Task: Create ChildIssue0000000430 as Child Issue of Issue Issue0000000215 in Backlog  in Scrum Project Project0000000043 in Jira. Create ChildIssue0000000431 as Child Issue of Issue Issue0000000216 in Backlog  in Scrum Project Project0000000044 in Jira. Create ChildIssue0000000432 as Child Issue of Issue Issue0000000216 in Backlog  in Scrum Project Project0000000044 in Jira. Create ChildIssue0000000433 as Child Issue of Issue Issue0000000217 in Backlog  in Scrum Project Project0000000044 in Jira. Create ChildIssue0000000434 as Child Issue of Issue Issue0000000217 in Backlog  in Scrum Project Project0000000044 in Jira
Action: Mouse moved to (453, 654)
Screenshot: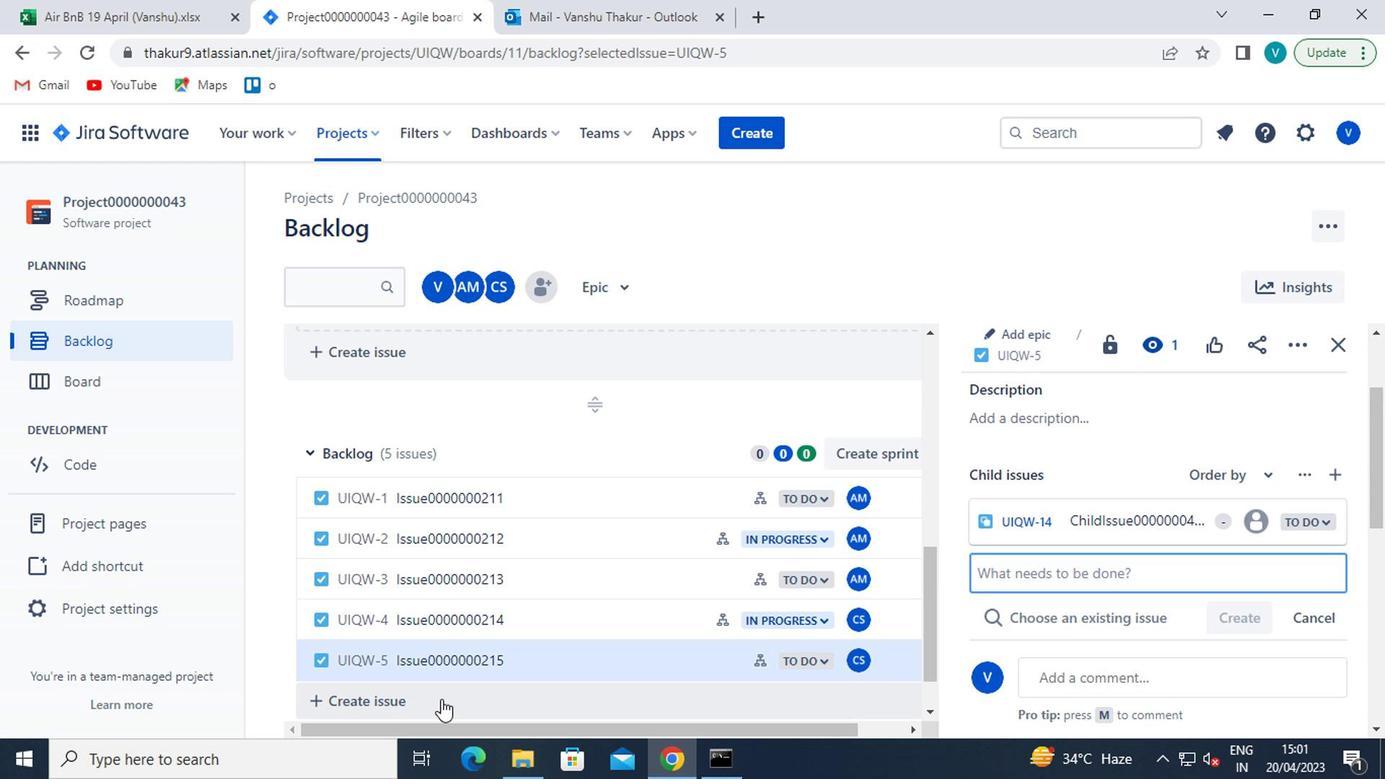 
Action: Mouse pressed left at (453, 654)
Screenshot: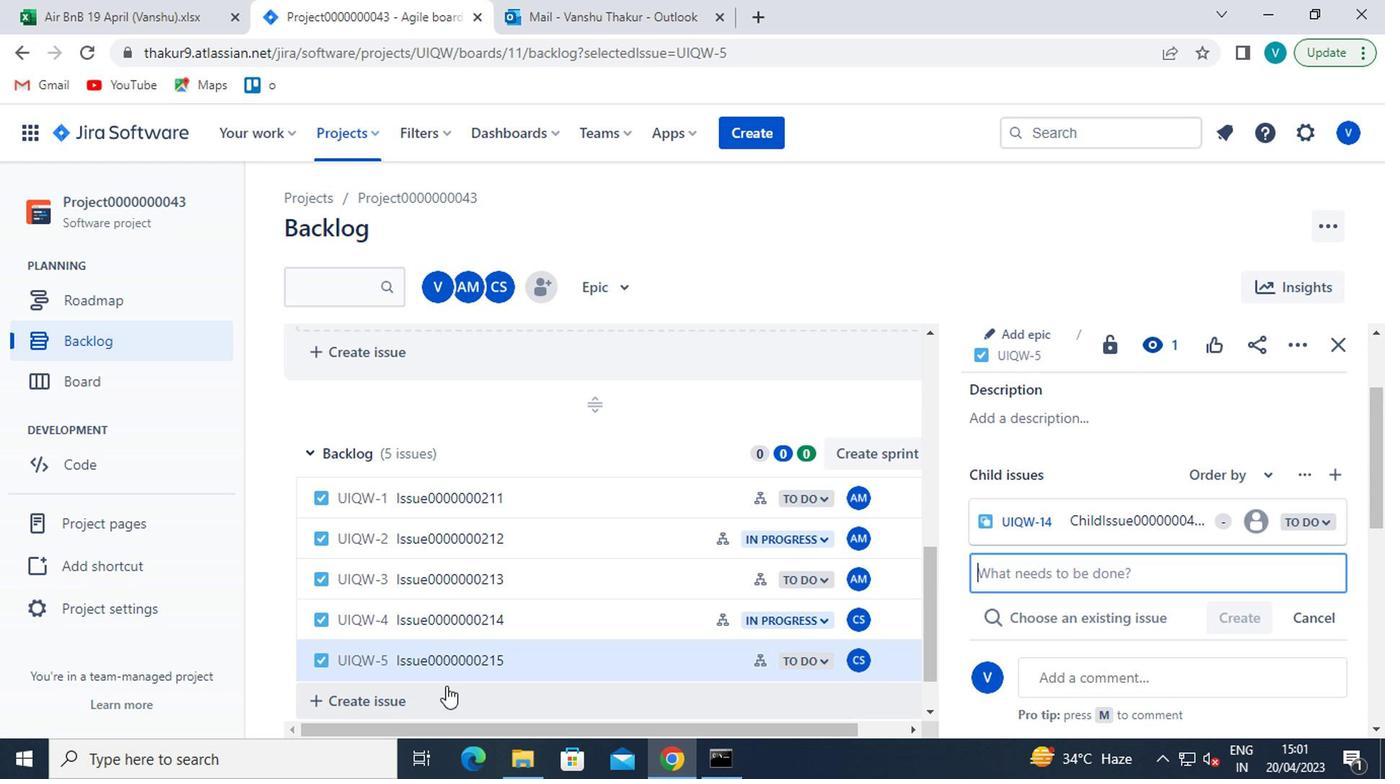 
Action: Mouse moved to (1110, 561)
Screenshot: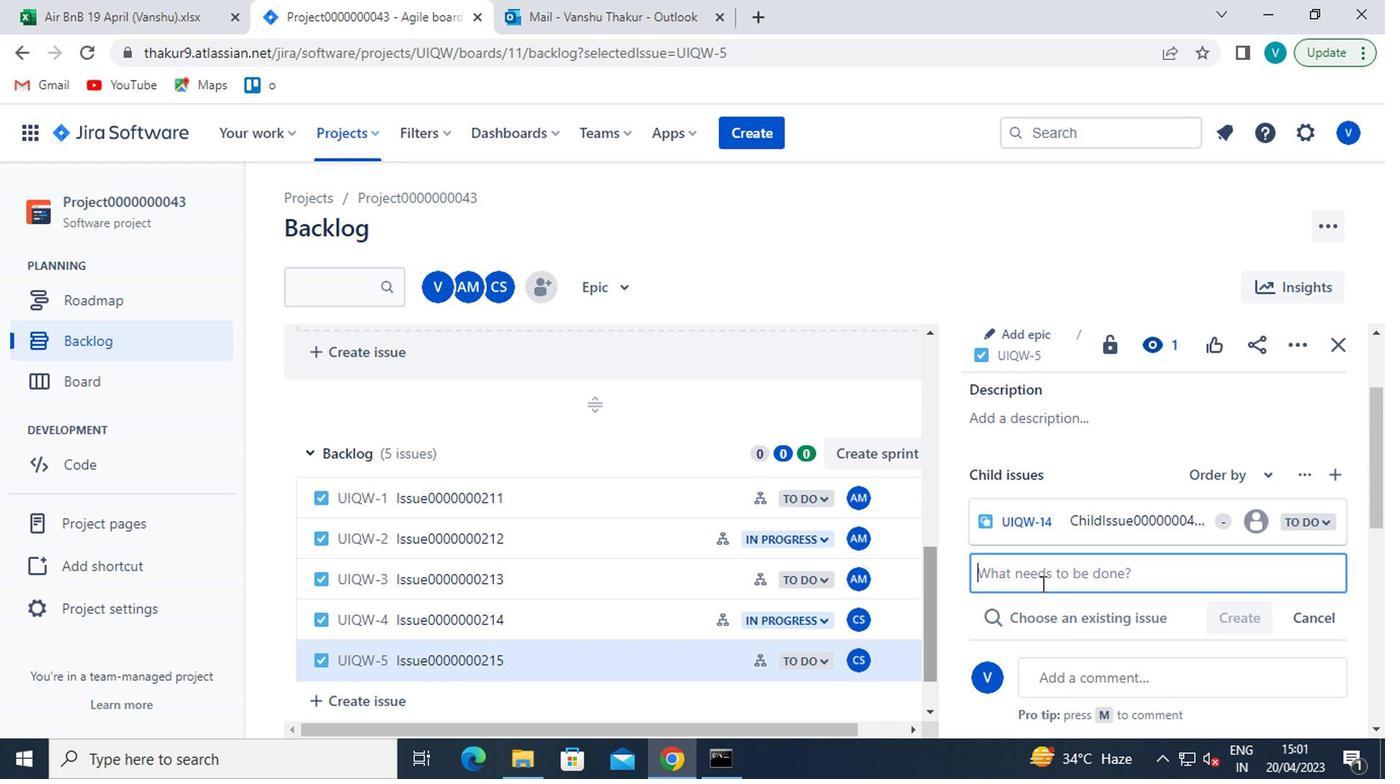 
Action: Mouse pressed left at (1110, 561)
Screenshot: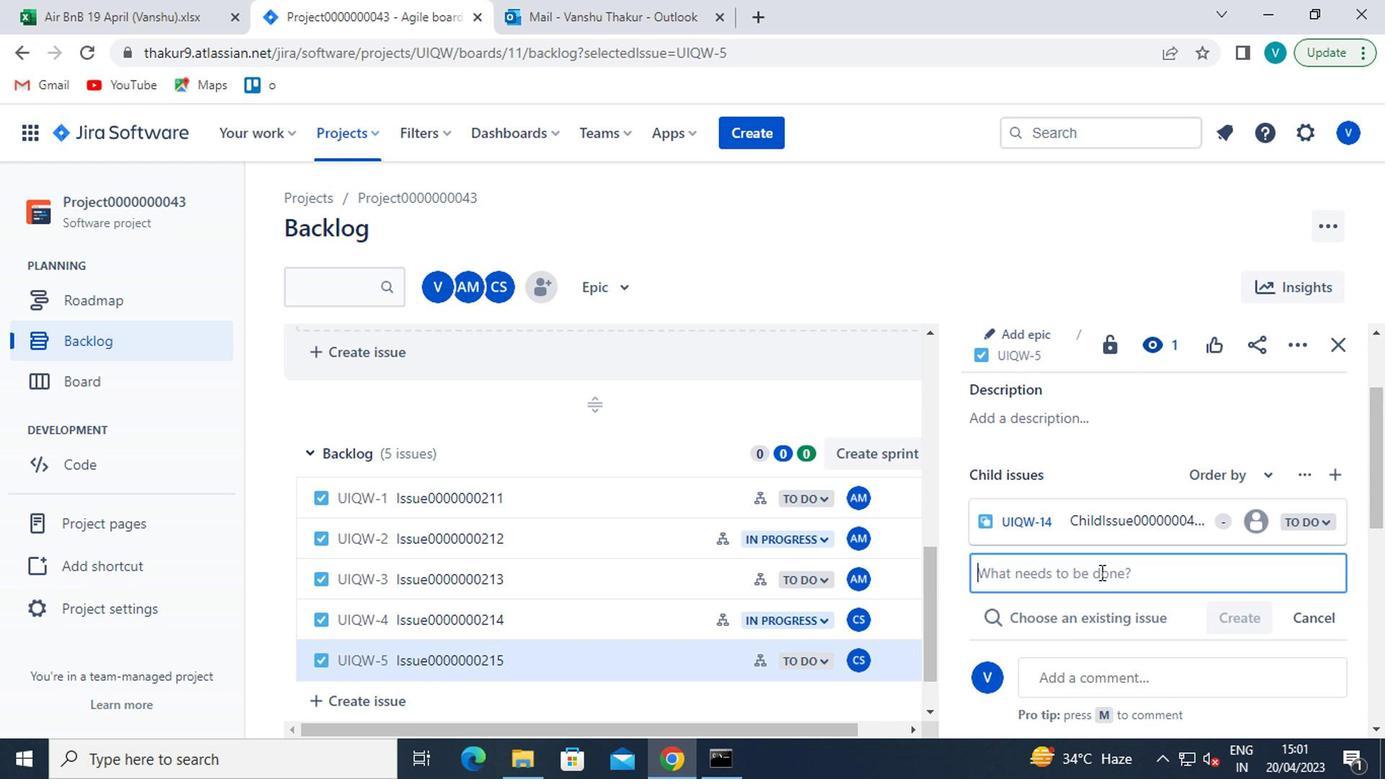 
Action: Mouse moved to (1087, 543)
Screenshot: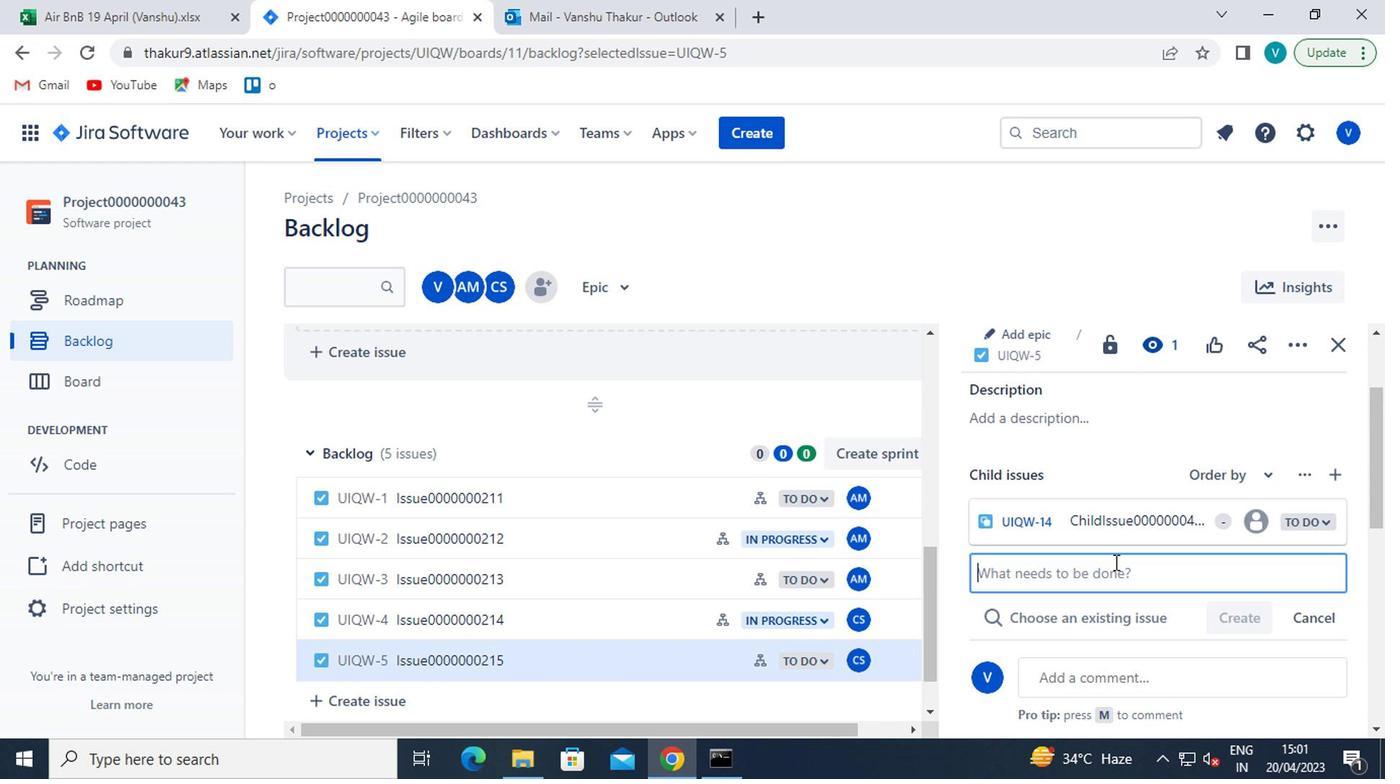 
Action: Key pressed <Key.shift>CHILD<Key.shift>ISSUE0000000430
Screenshot: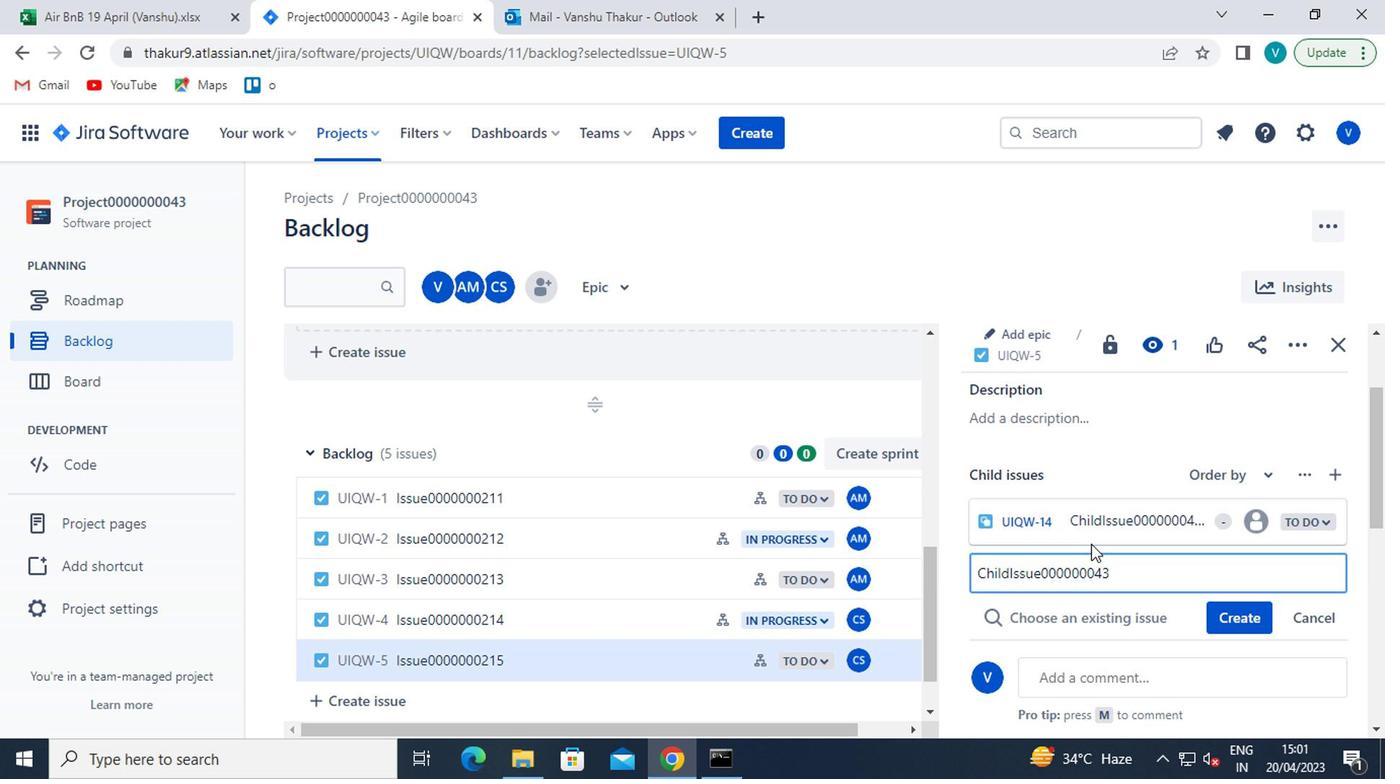 
Action: Mouse moved to (1224, 615)
Screenshot: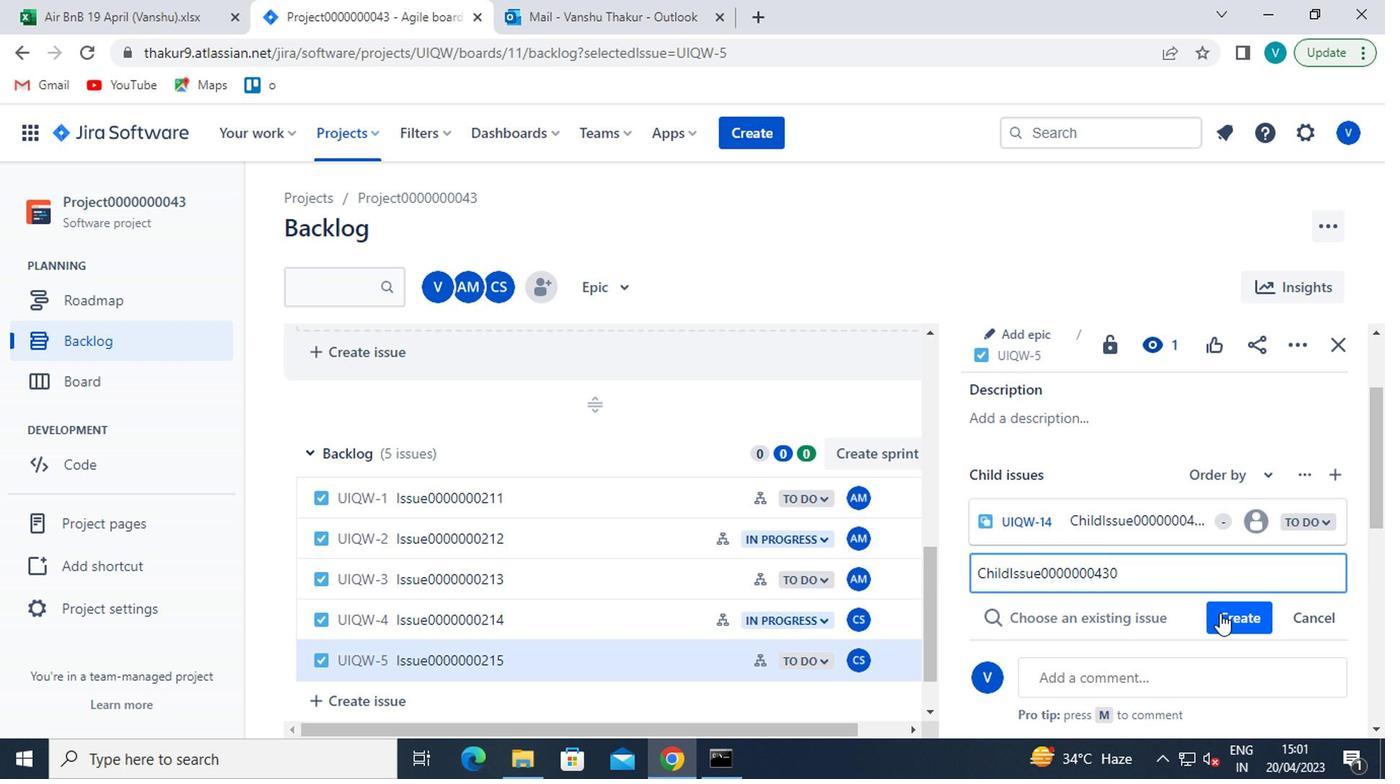 
Action: Mouse pressed left at (1224, 615)
Screenshot: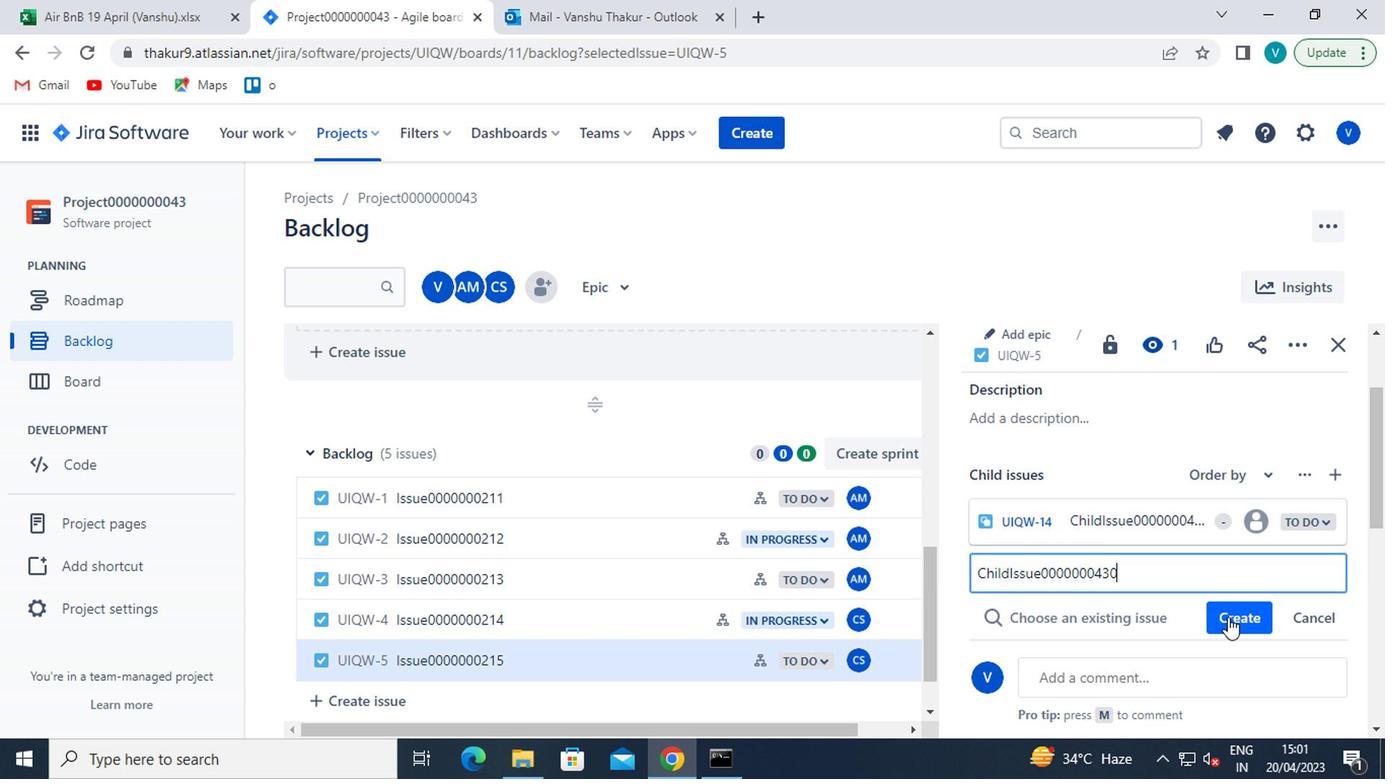 
Action: Mouse moved to (519, 611)
Screenshot: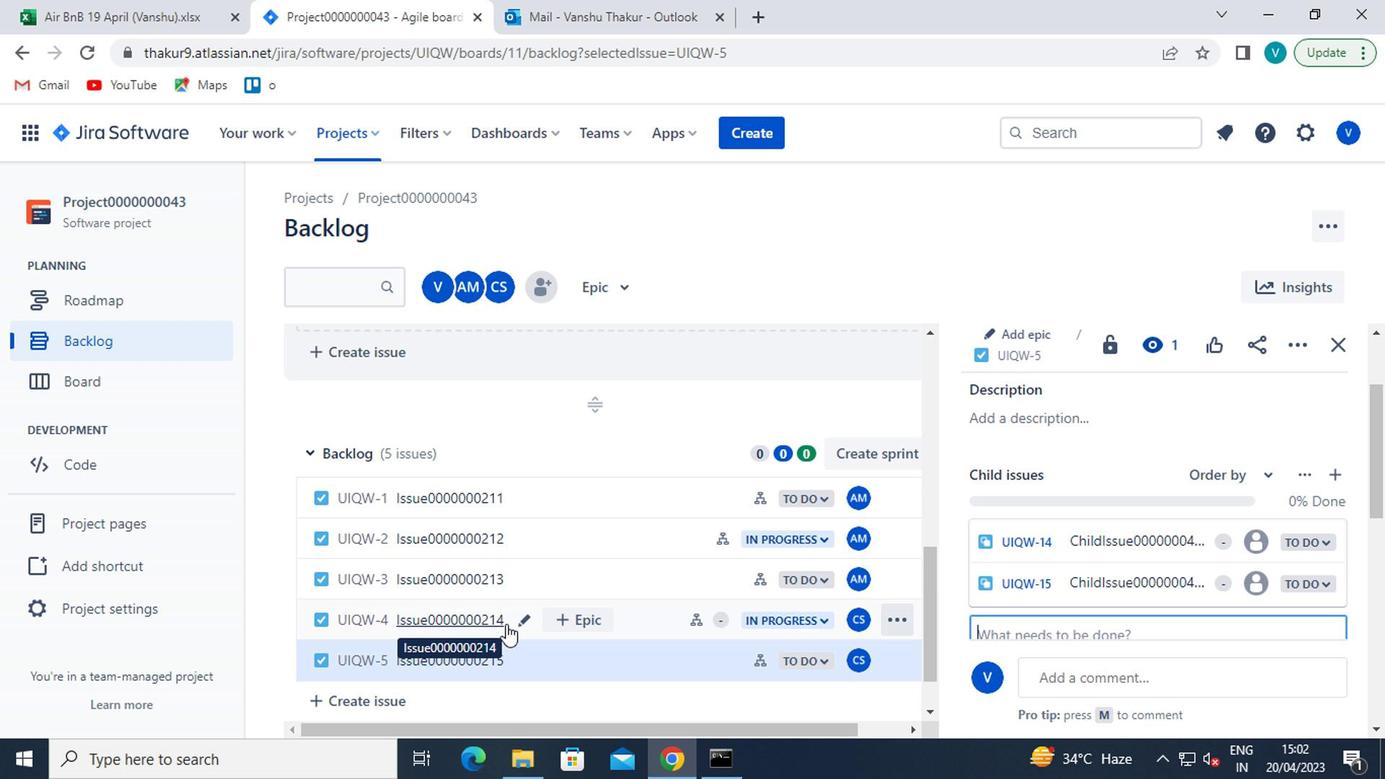 
Action: Mouse scrolled (519, 610) with delta (0, 0)
Screenshot: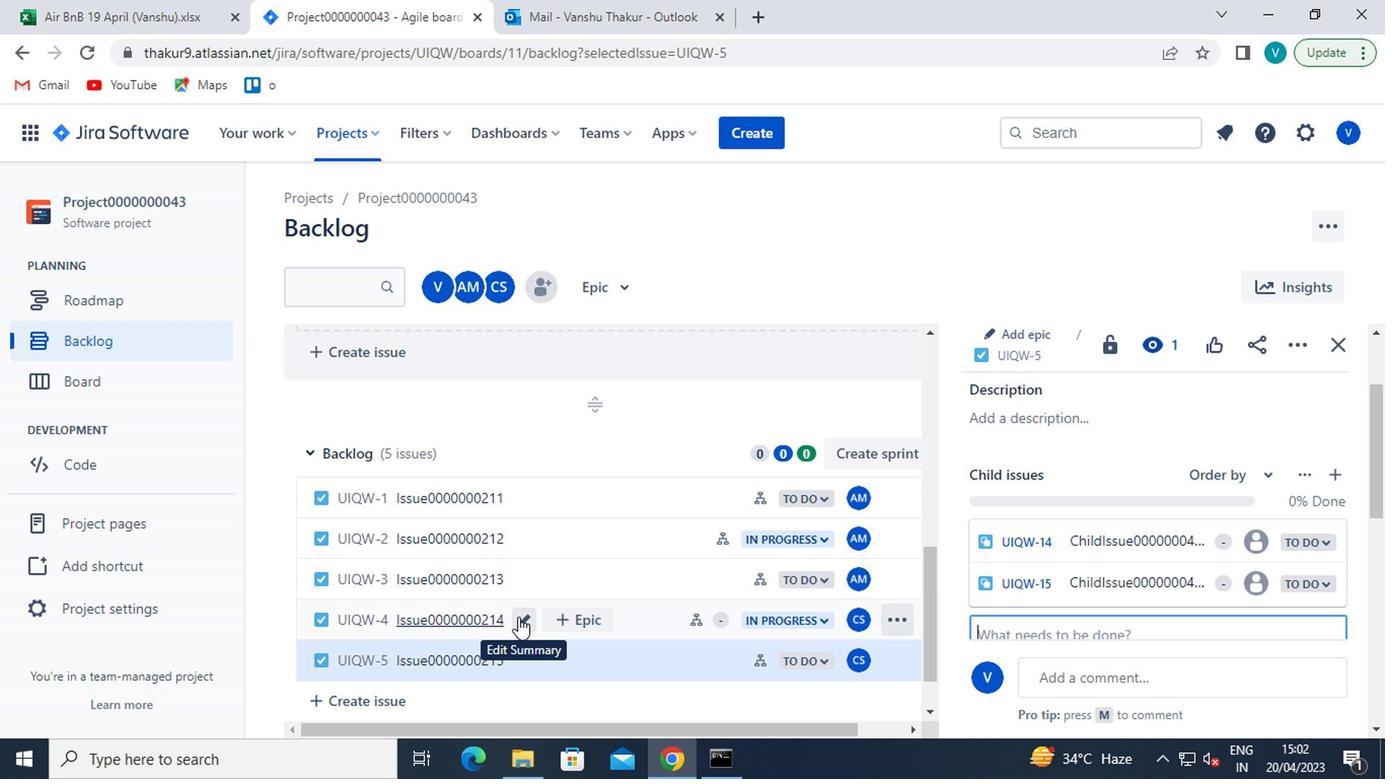 
Action: Mouse moved to (361, 131)
Screenshot: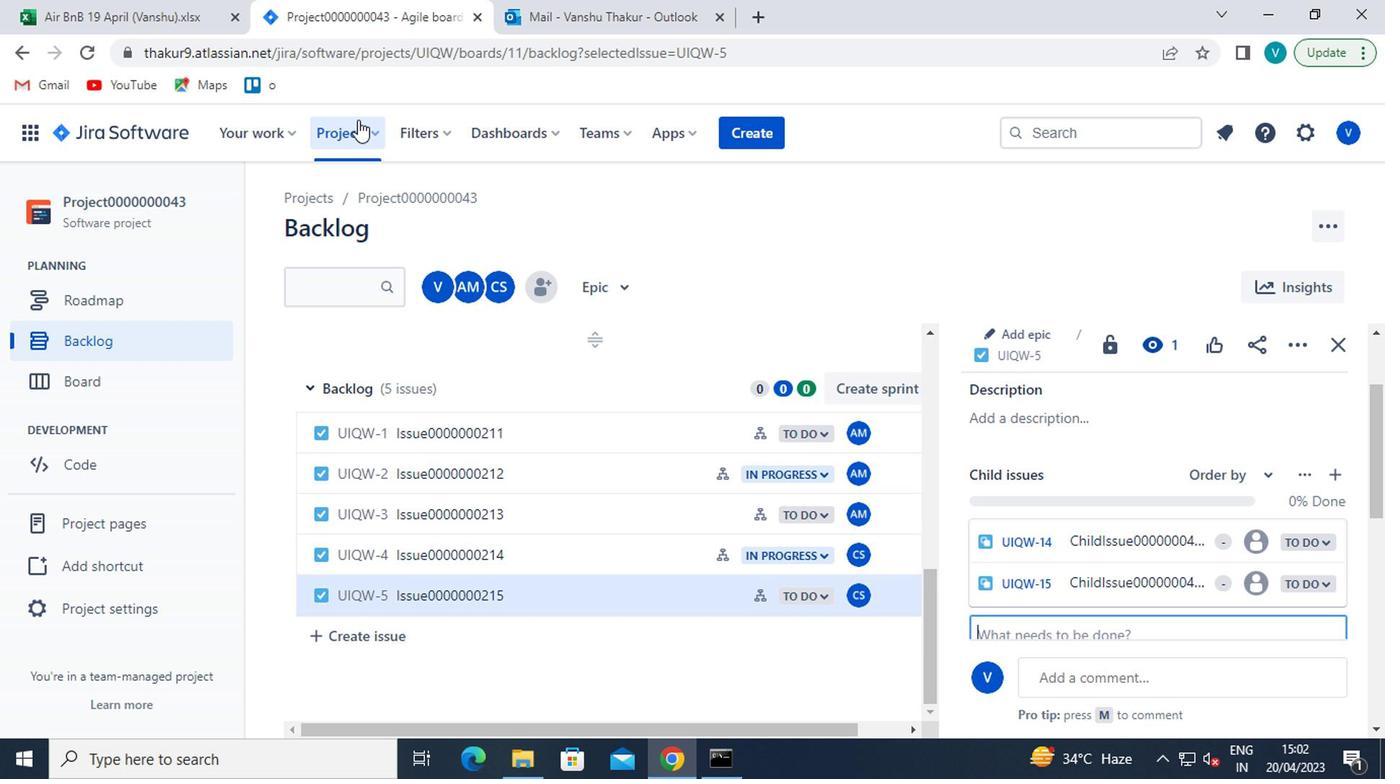 
Action: Mouse pressed left at (361, 131)
Screenshot: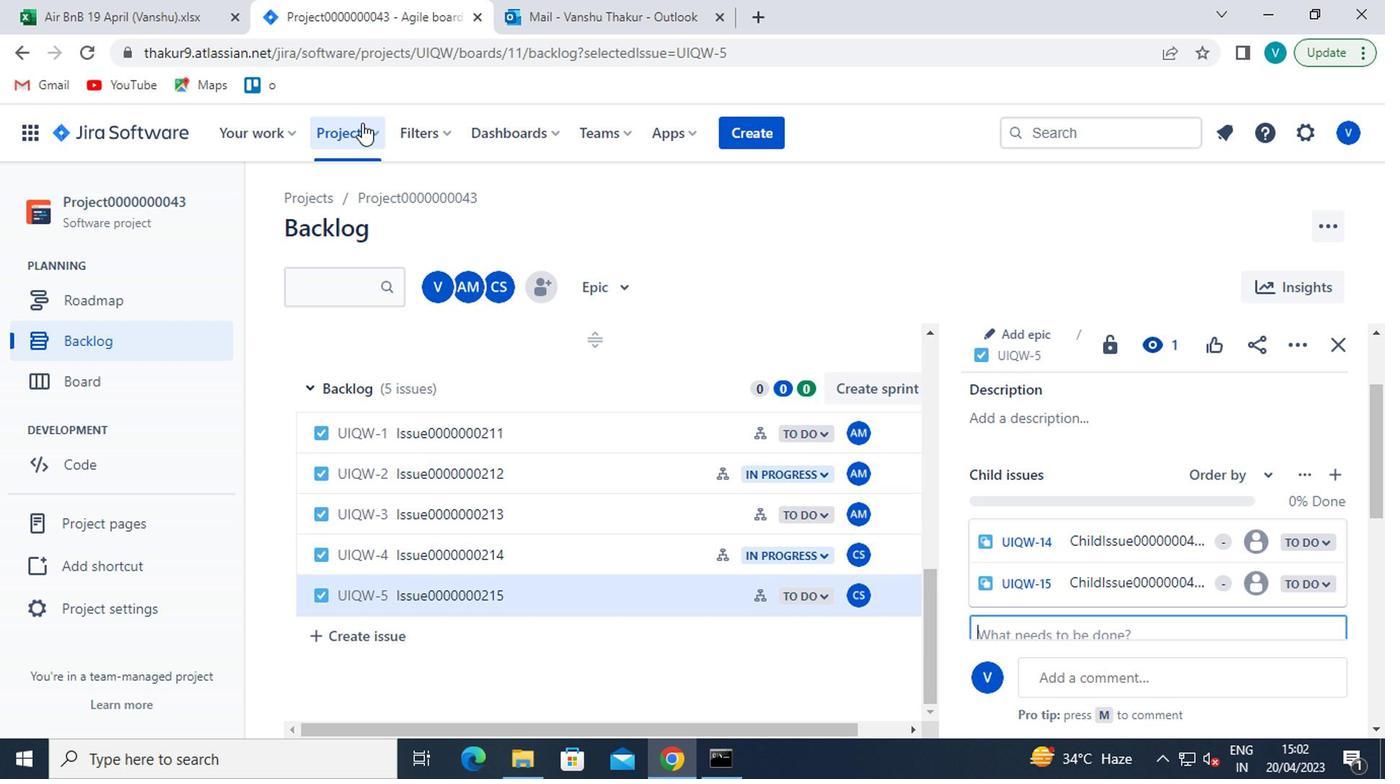 
Action: Mouse moved to (417, 270)
Screenshot: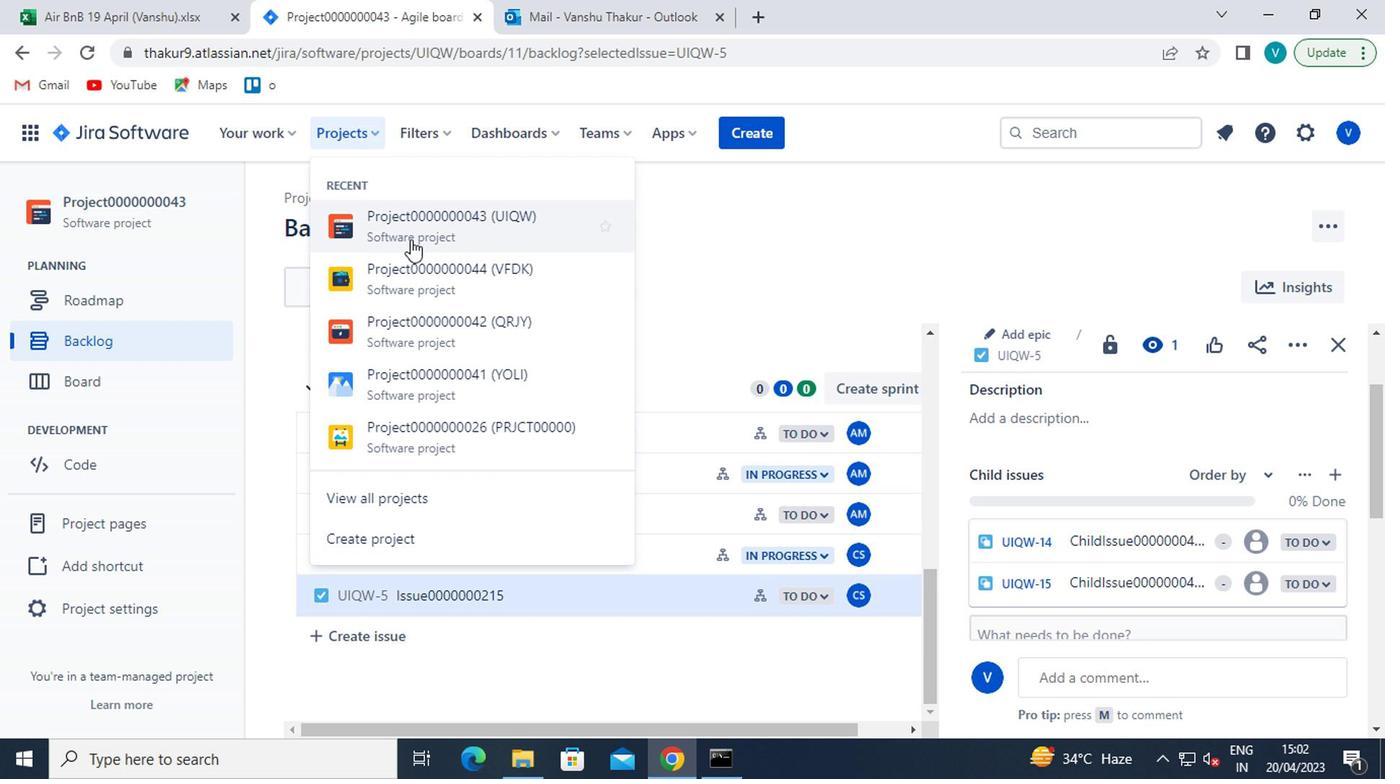 
Action: Mouse pressed left at (417, 270)
Screenshot: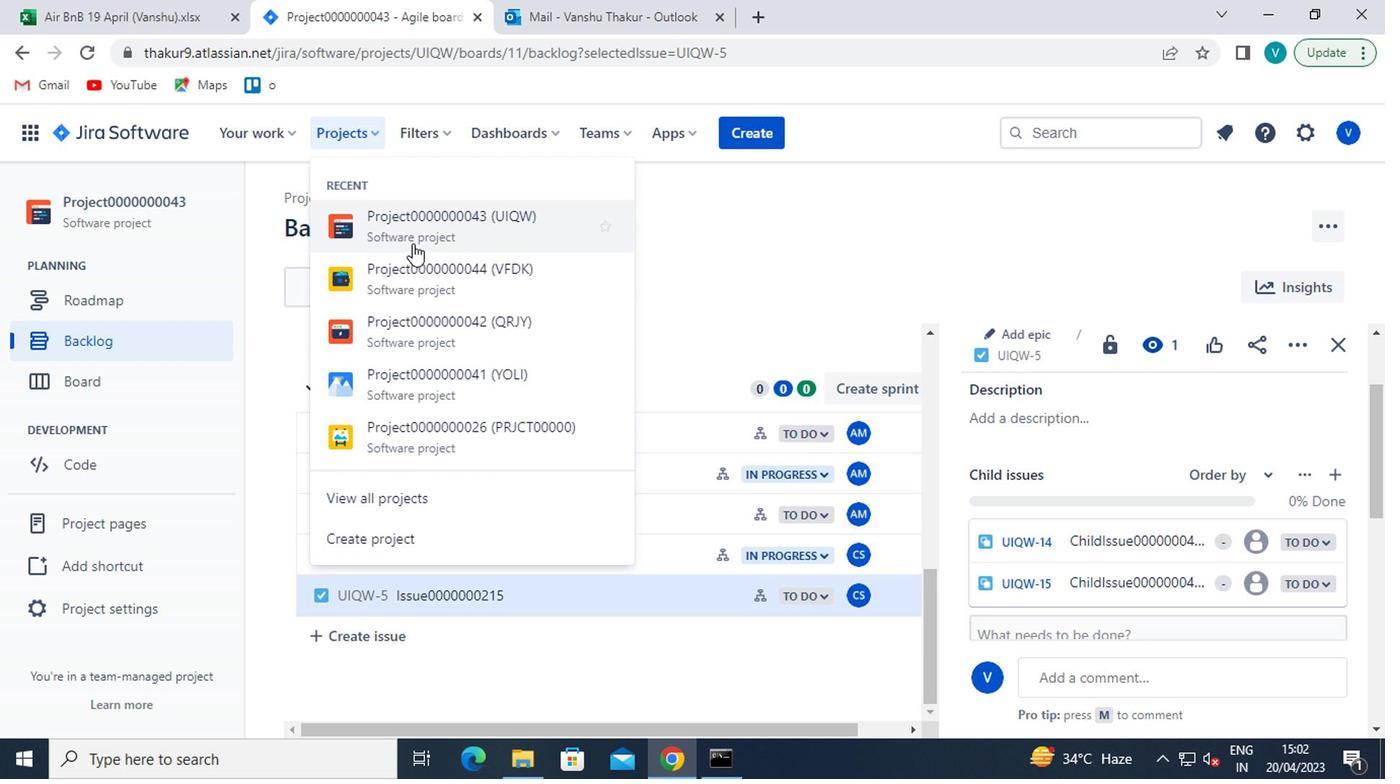 
Action: Mouse moved to (113, 354)
Screenshot: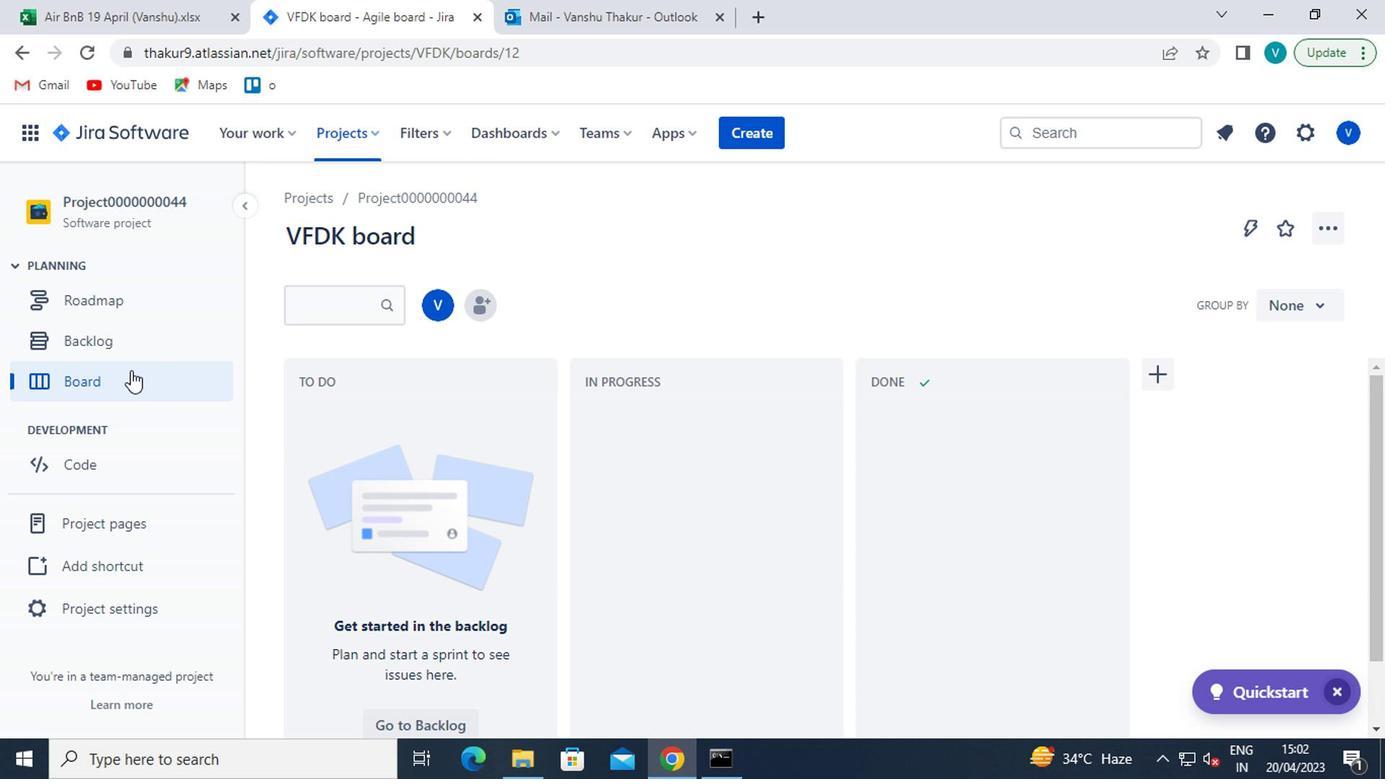 
Action: Mouse pressed left at (113, 354)
Screenshot: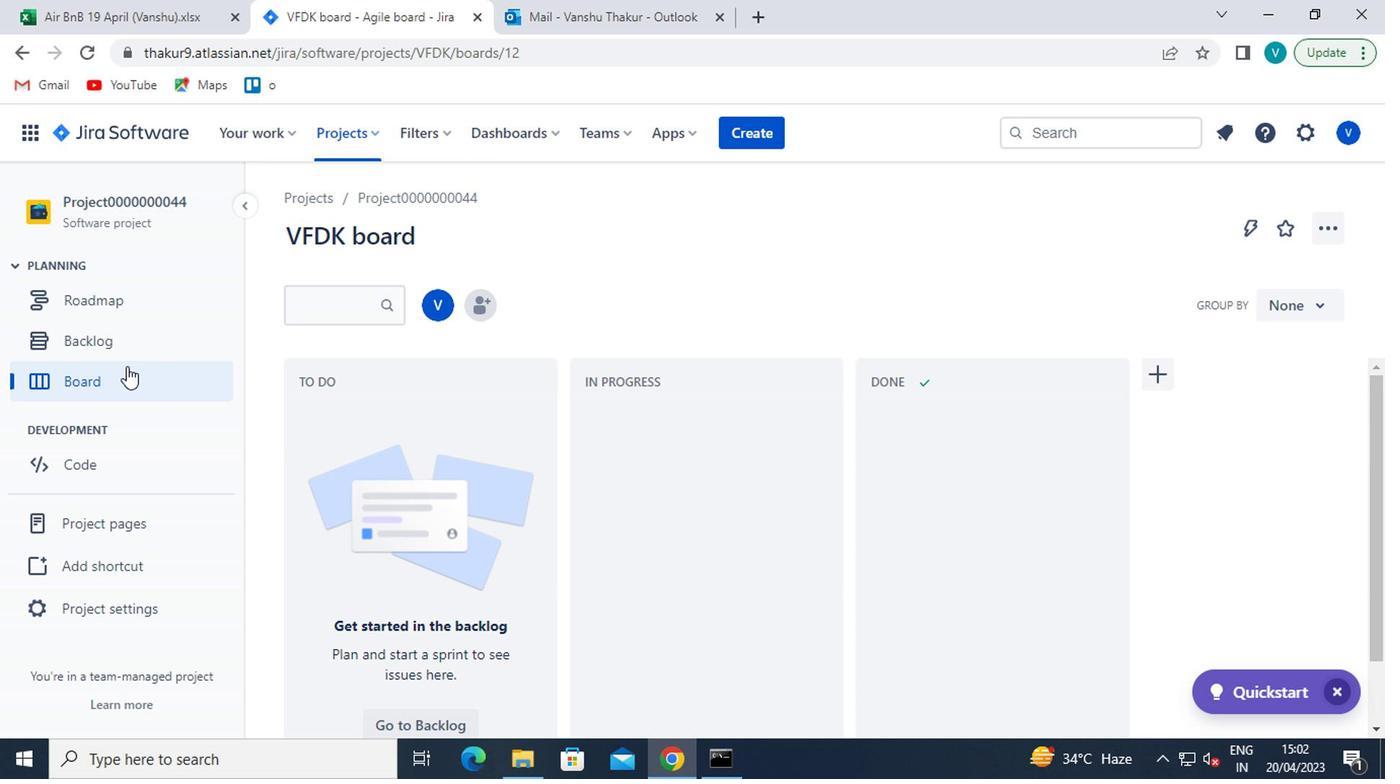 
Action: Mouse moved to (700, 519)
Screenshot: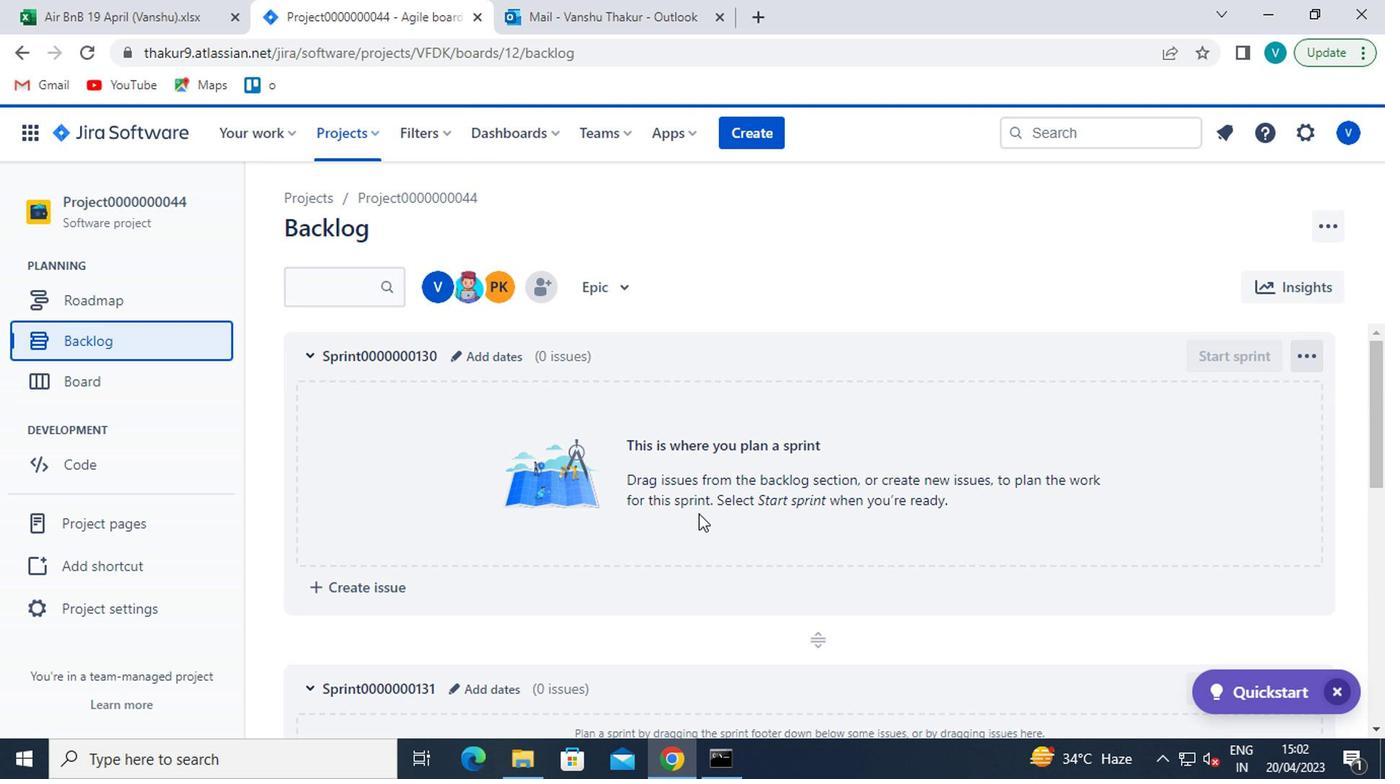 
Action: Mouse scrolled (700, 518) with delta (0, -1)
Screenshot: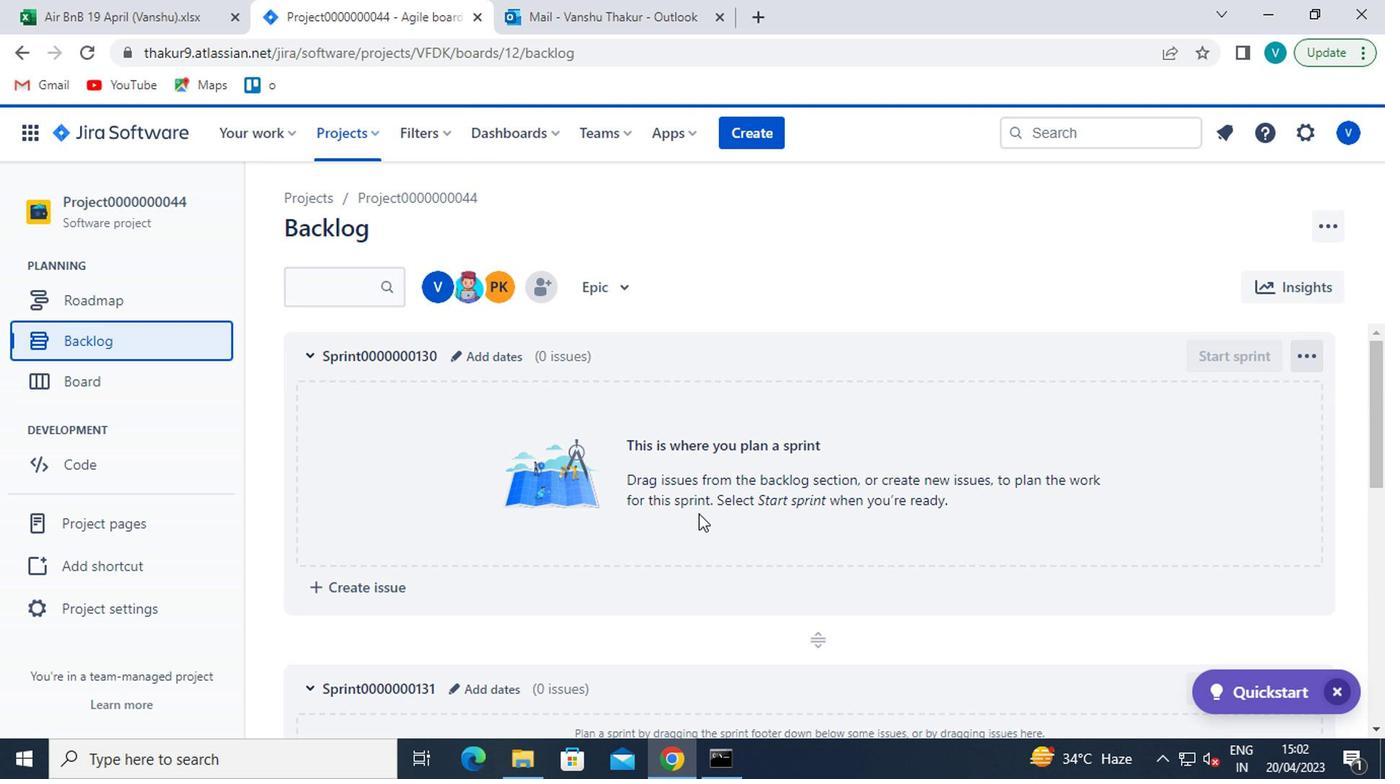 
Action: Mouse moved to (703, 522)
Screenshot: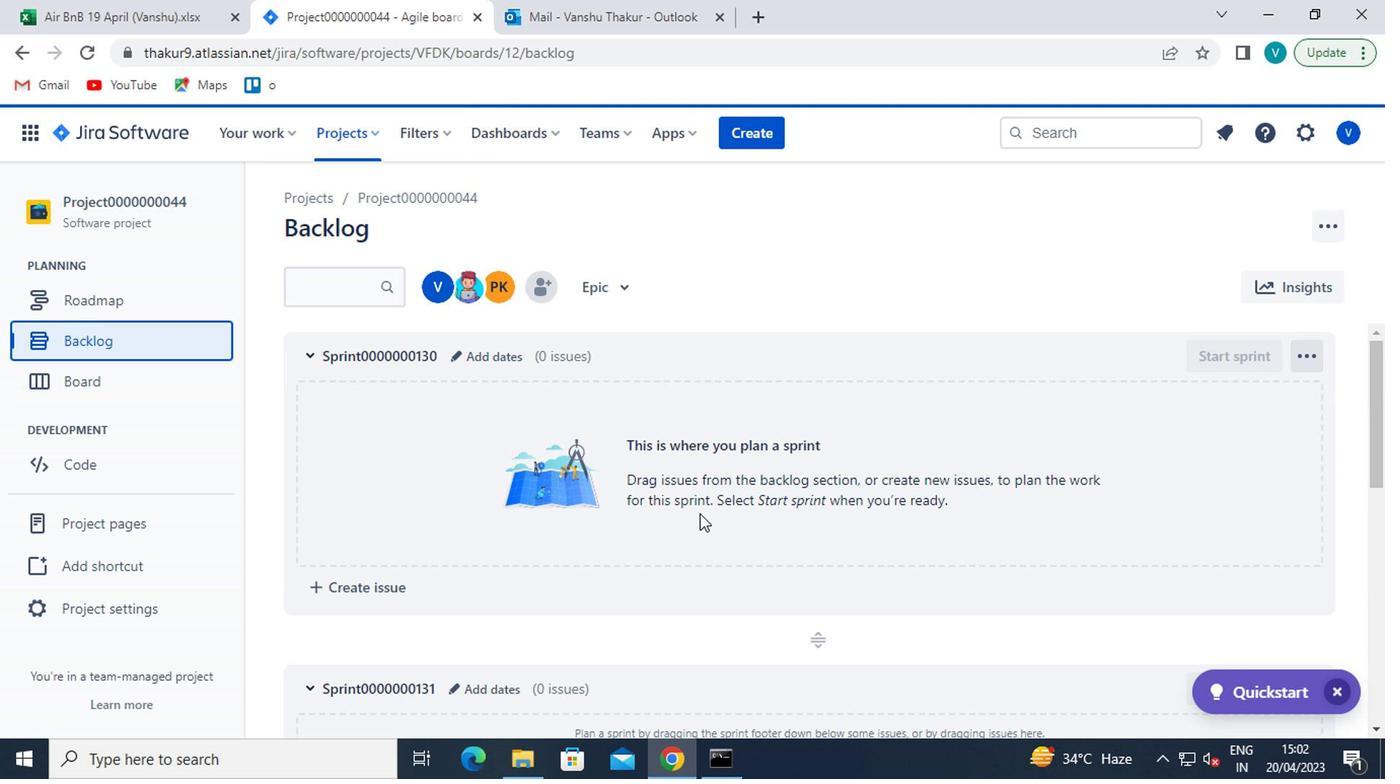 
Action: Mouse scrolled (703, 521) with delta (0, -1)
Screenshot: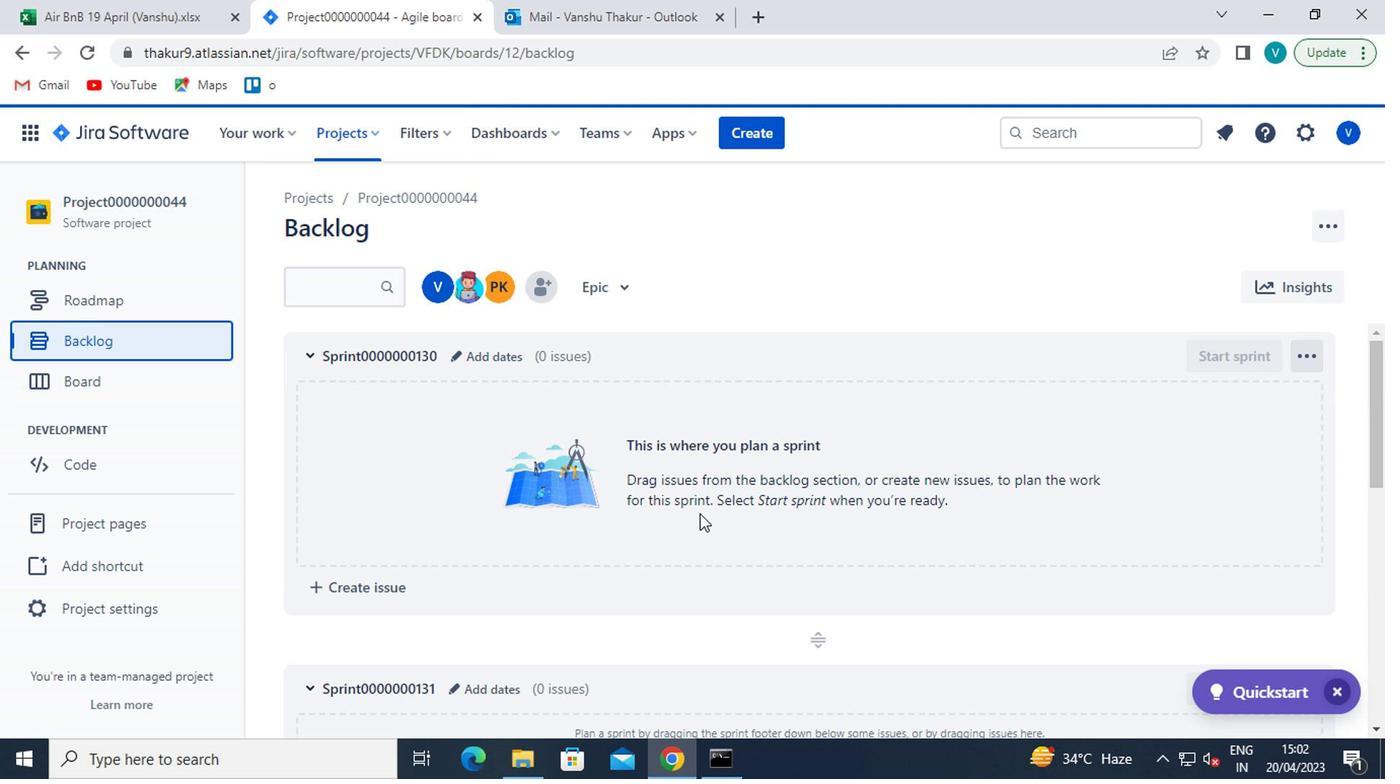 
Action: Mouse scrolled (703, 521) with delta (0, -1)
Screenshot: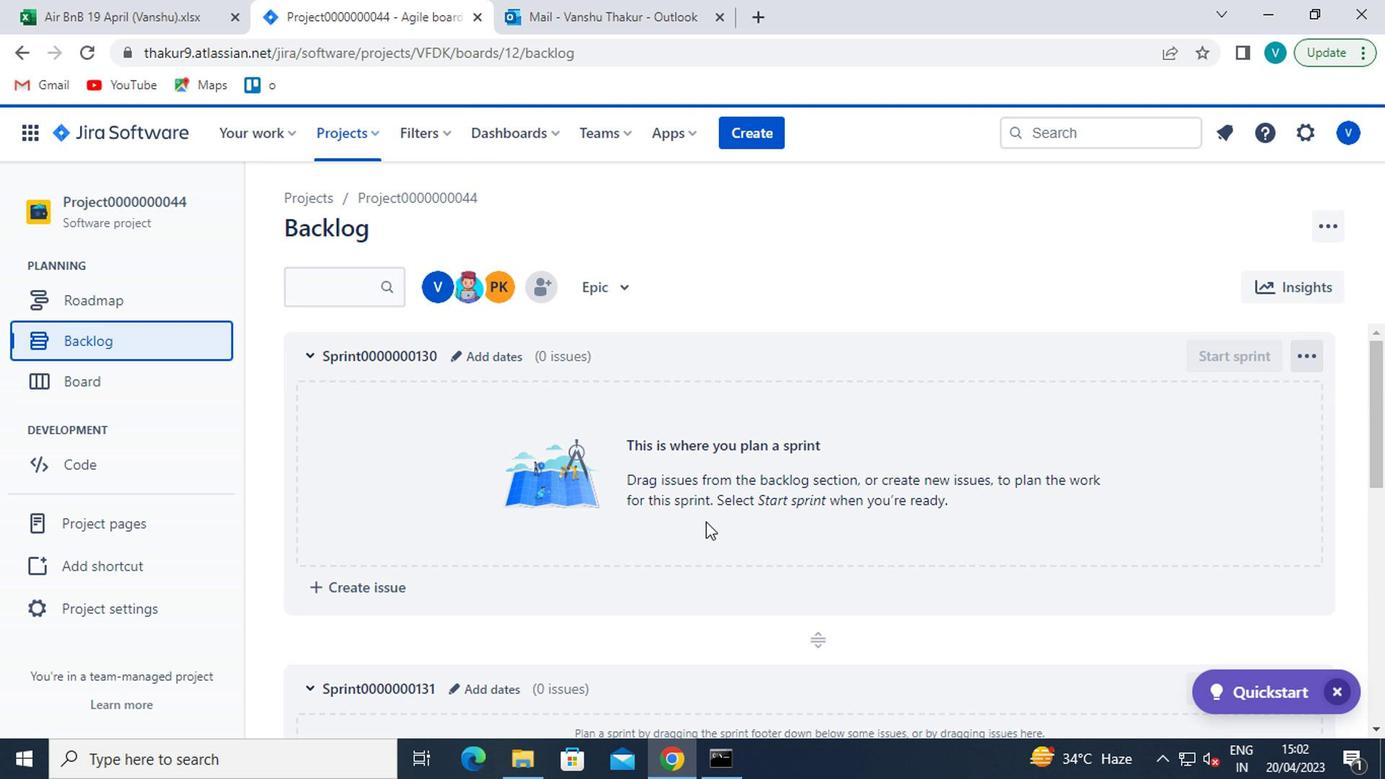 
Action: Mouse scrolled (703, 521) with delta (0, -1)
Screenshot: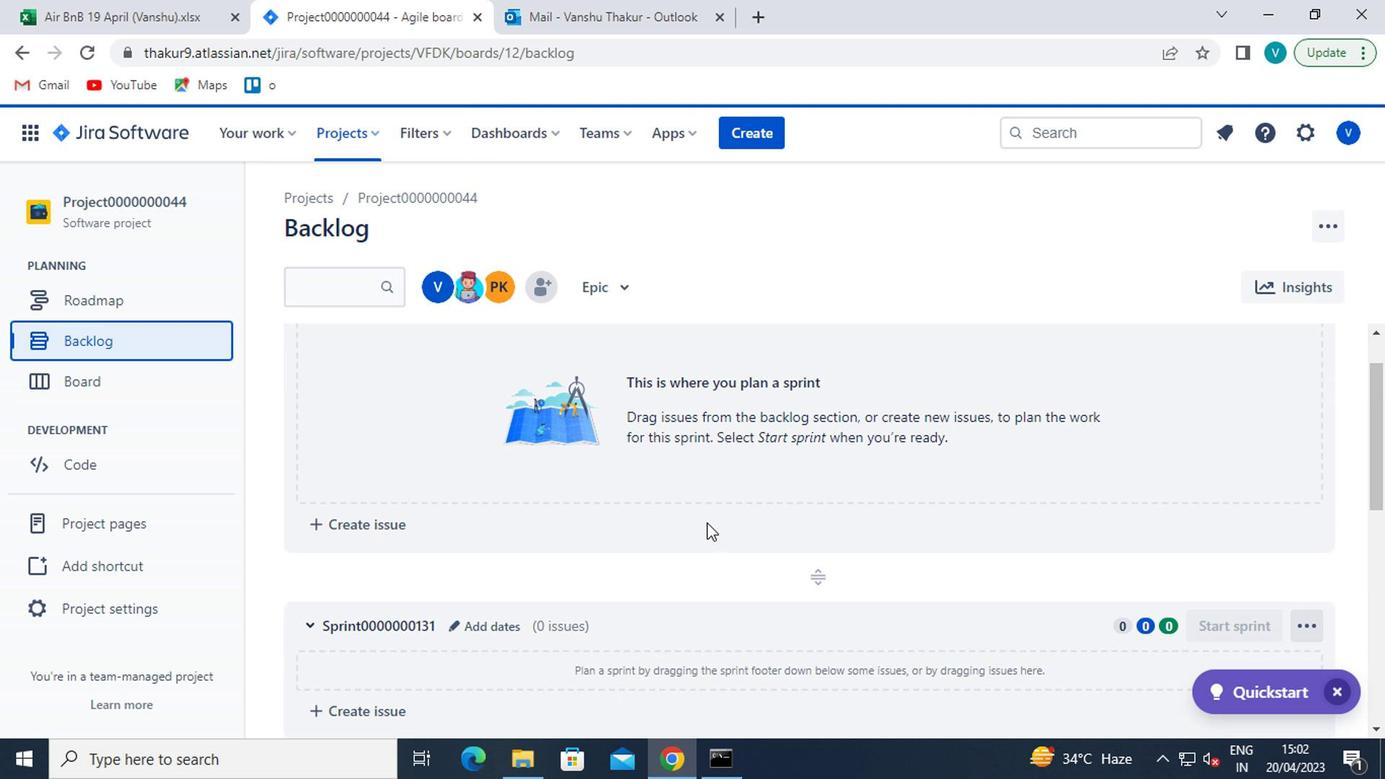 
Action: Mouse scrolled (703, 521) with delta (0, -1)
Screenshot: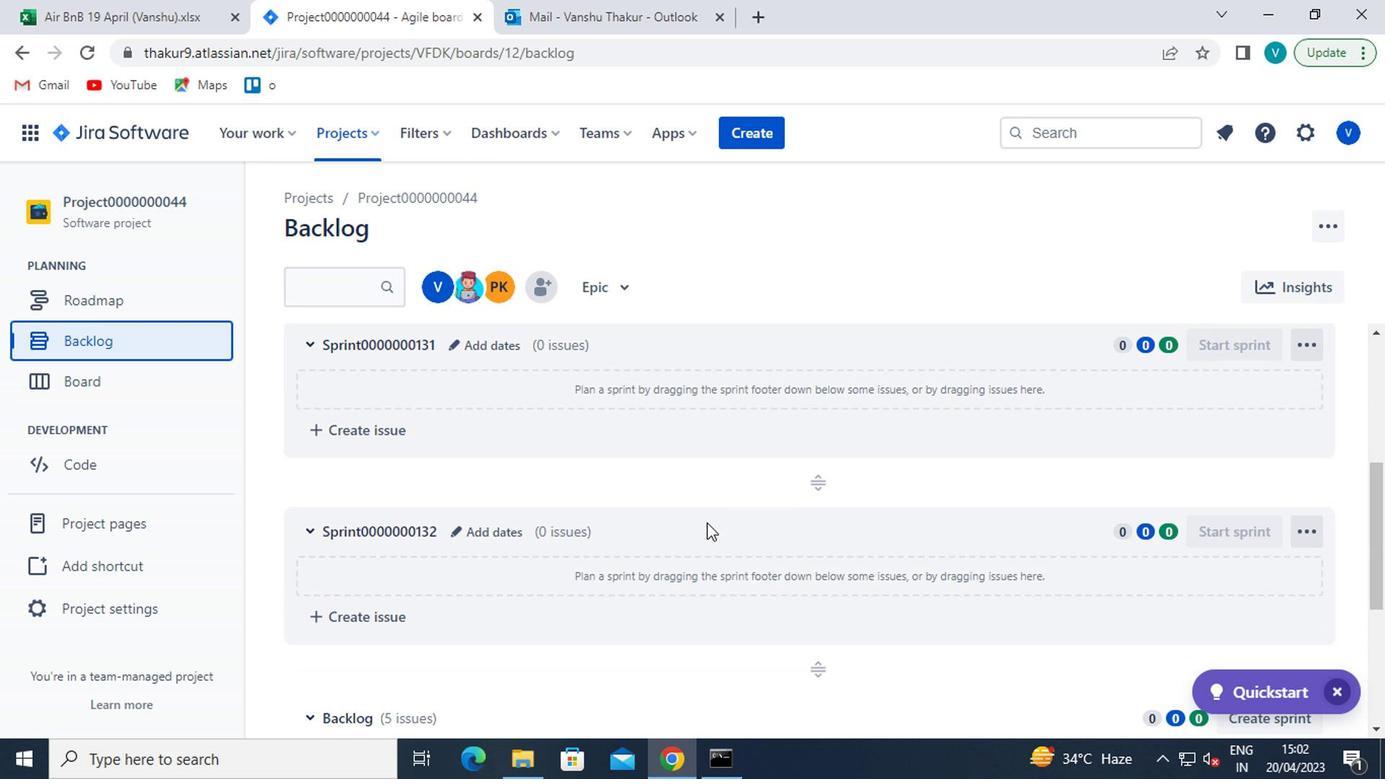 
Action: Mouse scrolled (703, 521) with delta (0, -1)
Screenshot: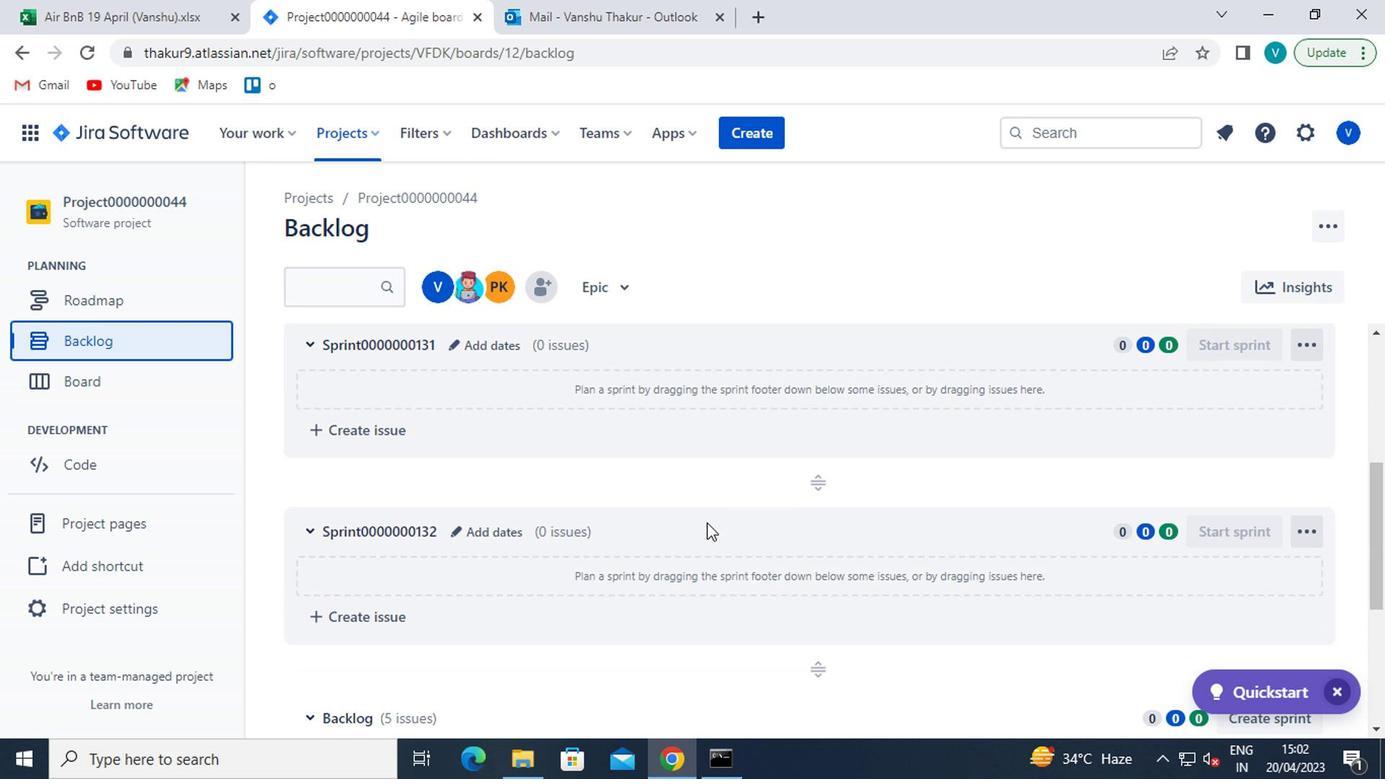 
Action: Mouse scrolled (703, 521) with delta (0, -1)
Screenshot: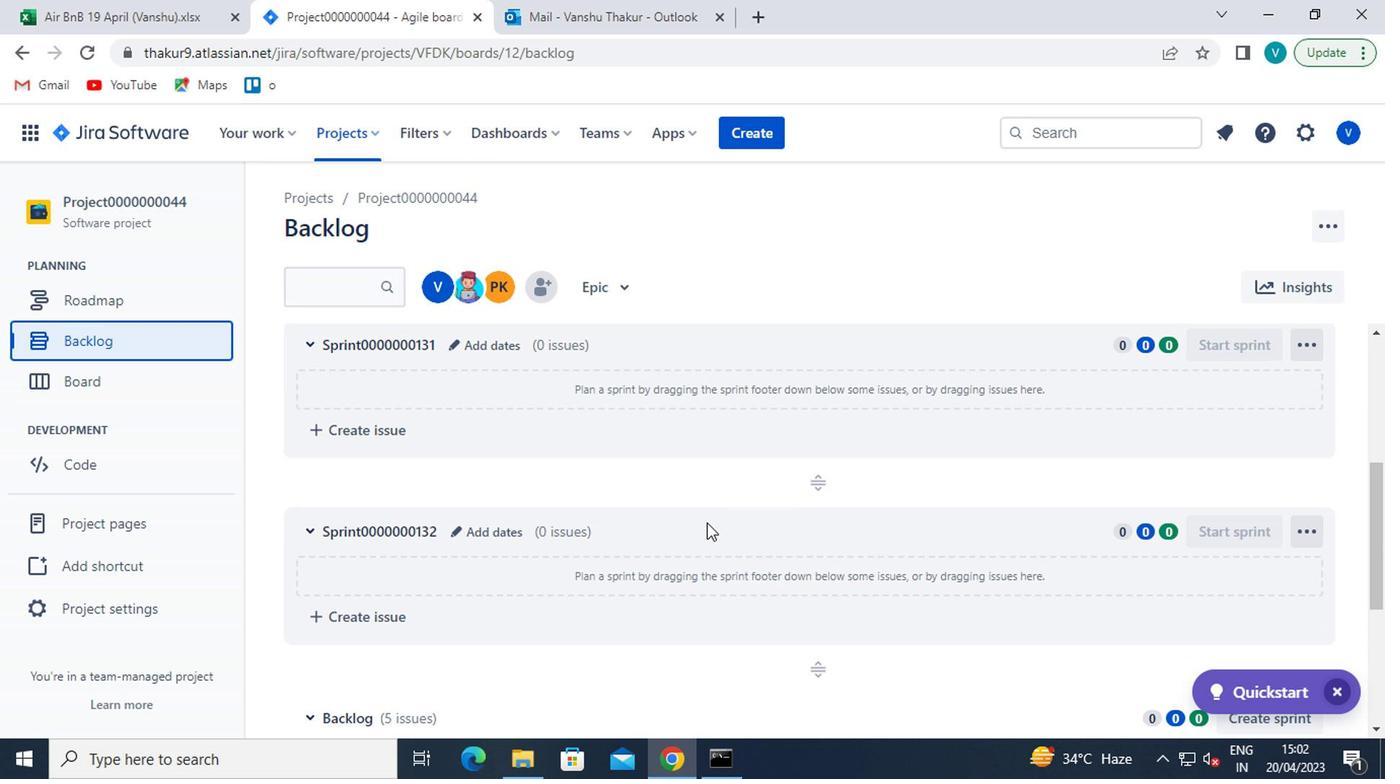 
Action: Mouse moved to (1287, 449)
Screenshot: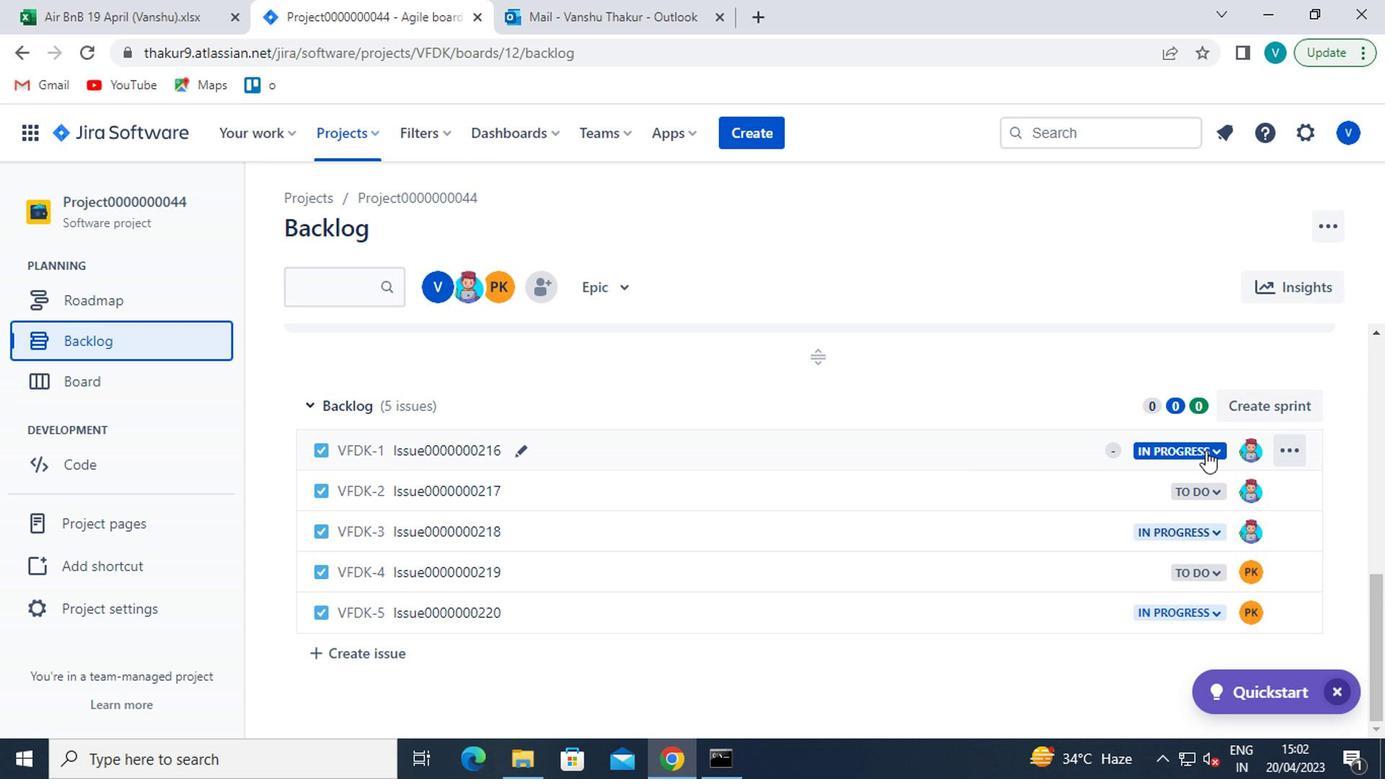 
Action: Mouse pressed left at (1287, 449)
Screenshot: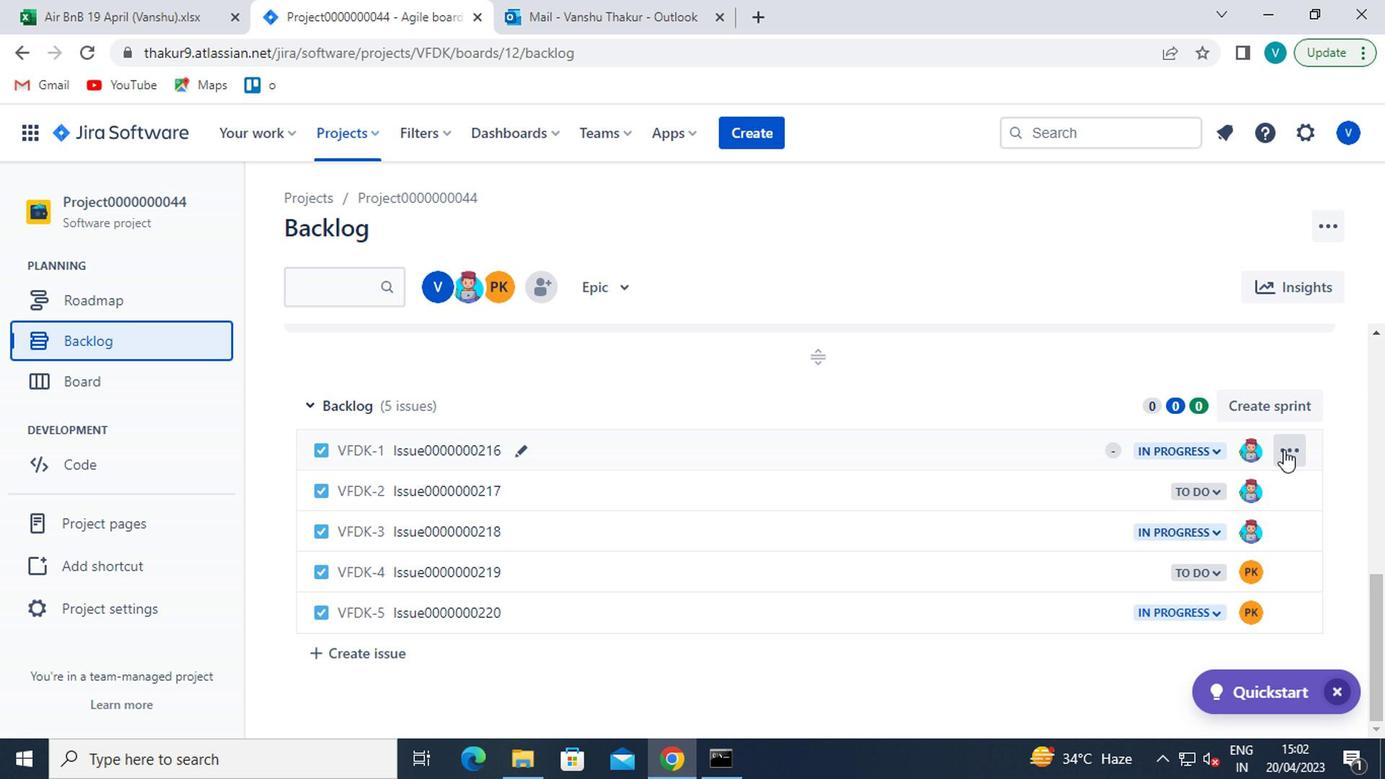 
Action: Mouse moved to (415, 445)
Screenshot: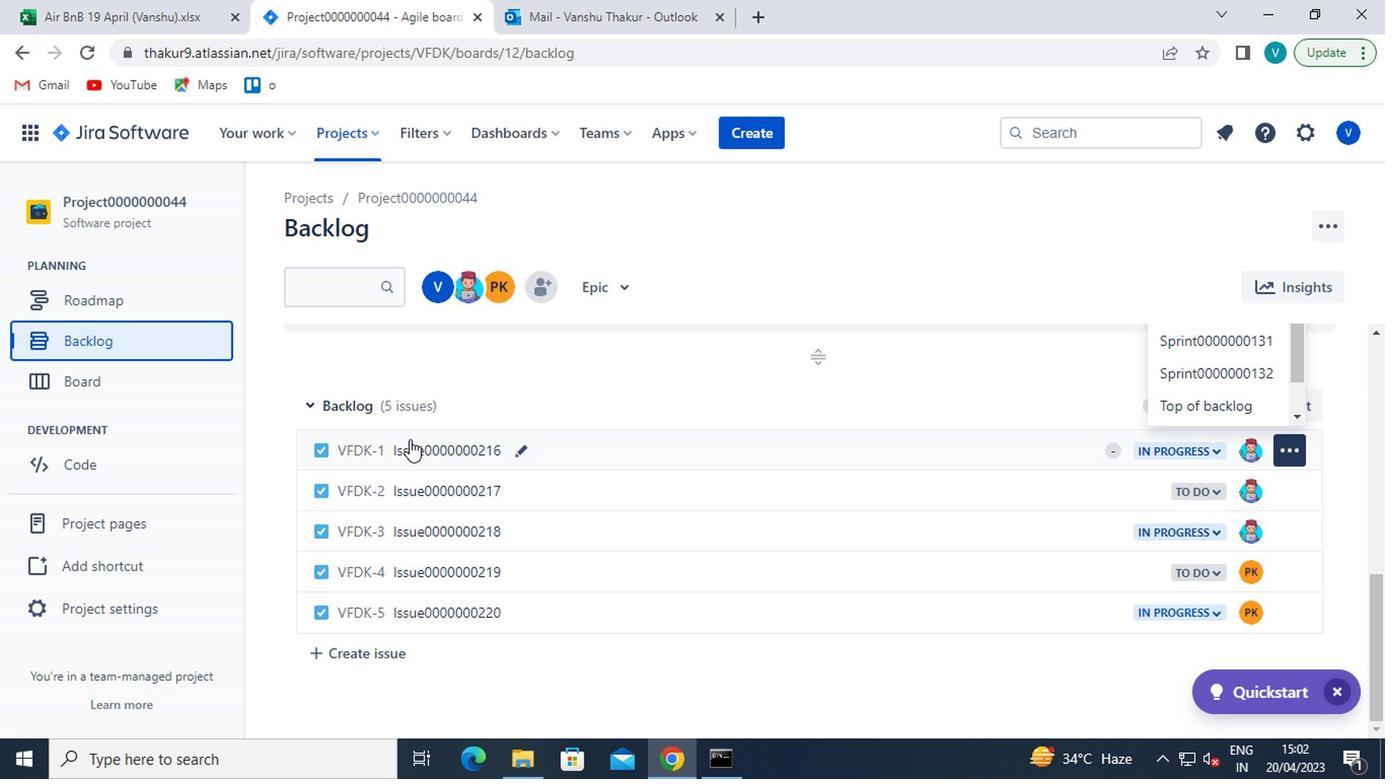 
Action: Mouse pressed left at (415, 445)
Screenshot: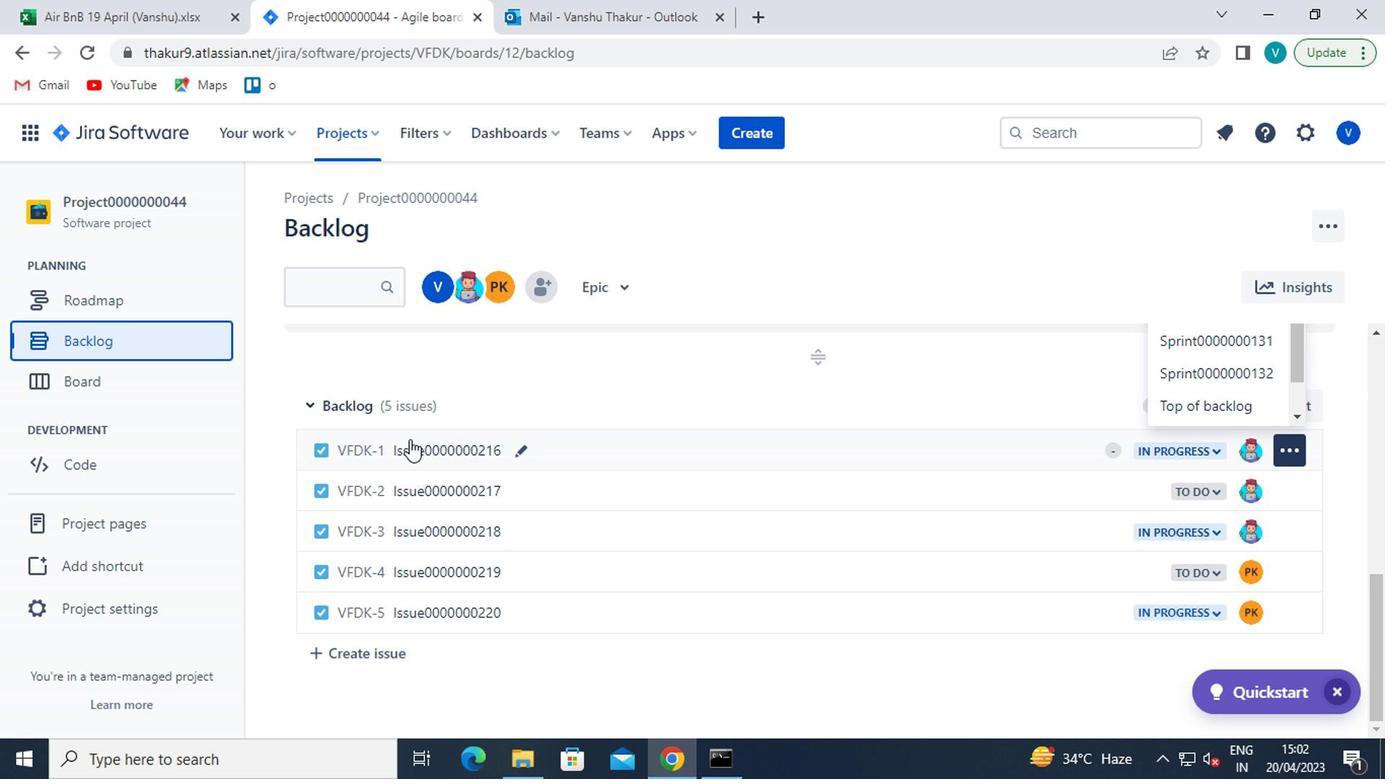 
Action: Mouse moved to (1023, 436)
Screenshot: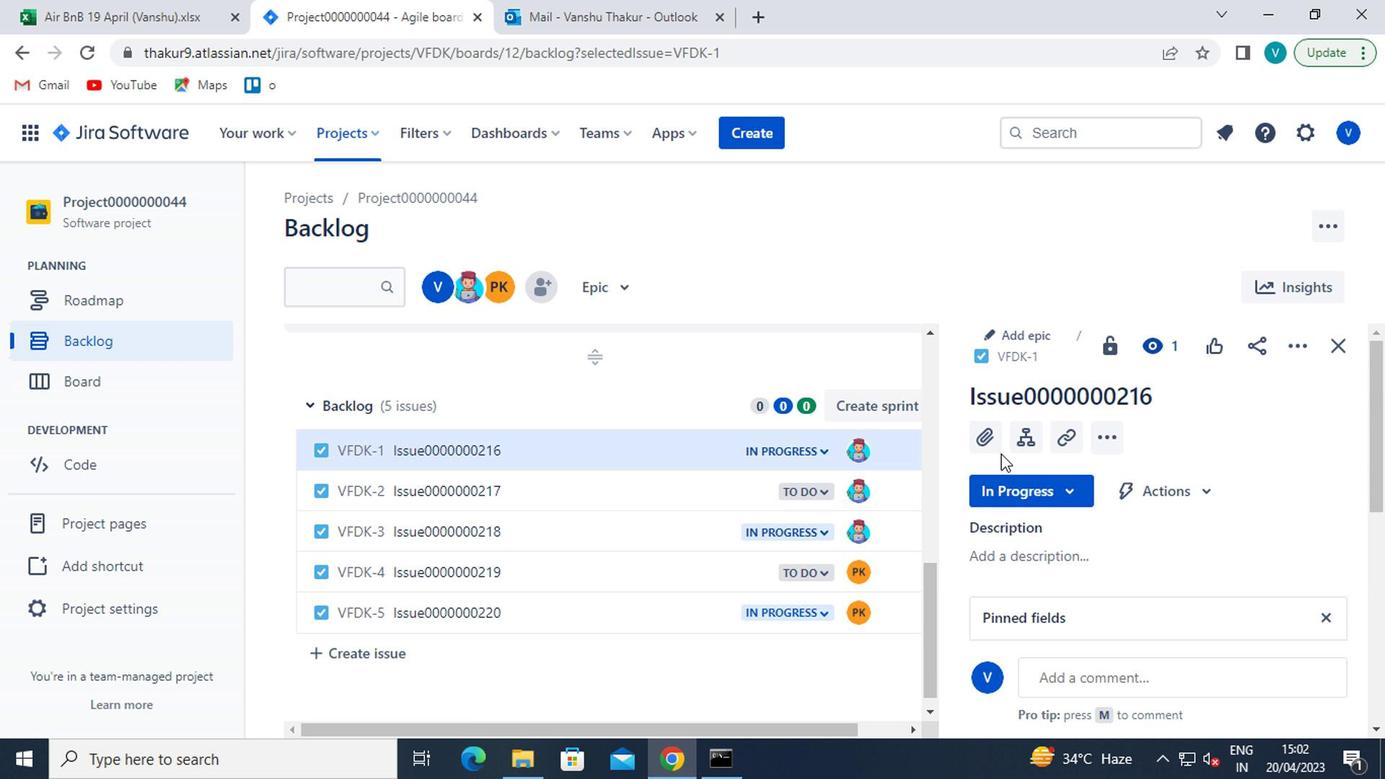 
Action: Mouse pressed left at (1023, 436)
Screenshot: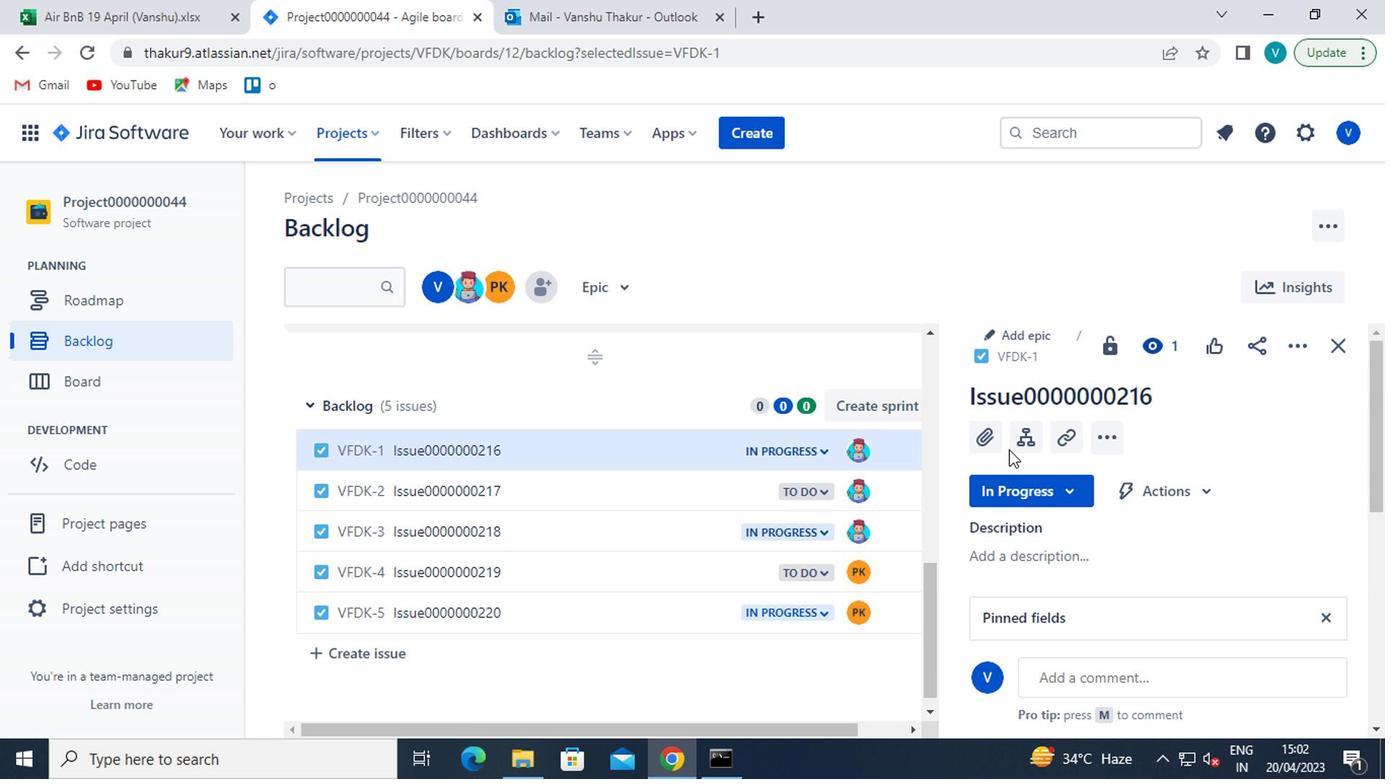 
Action: Mouse moved to (1042, 520)
Screenshot: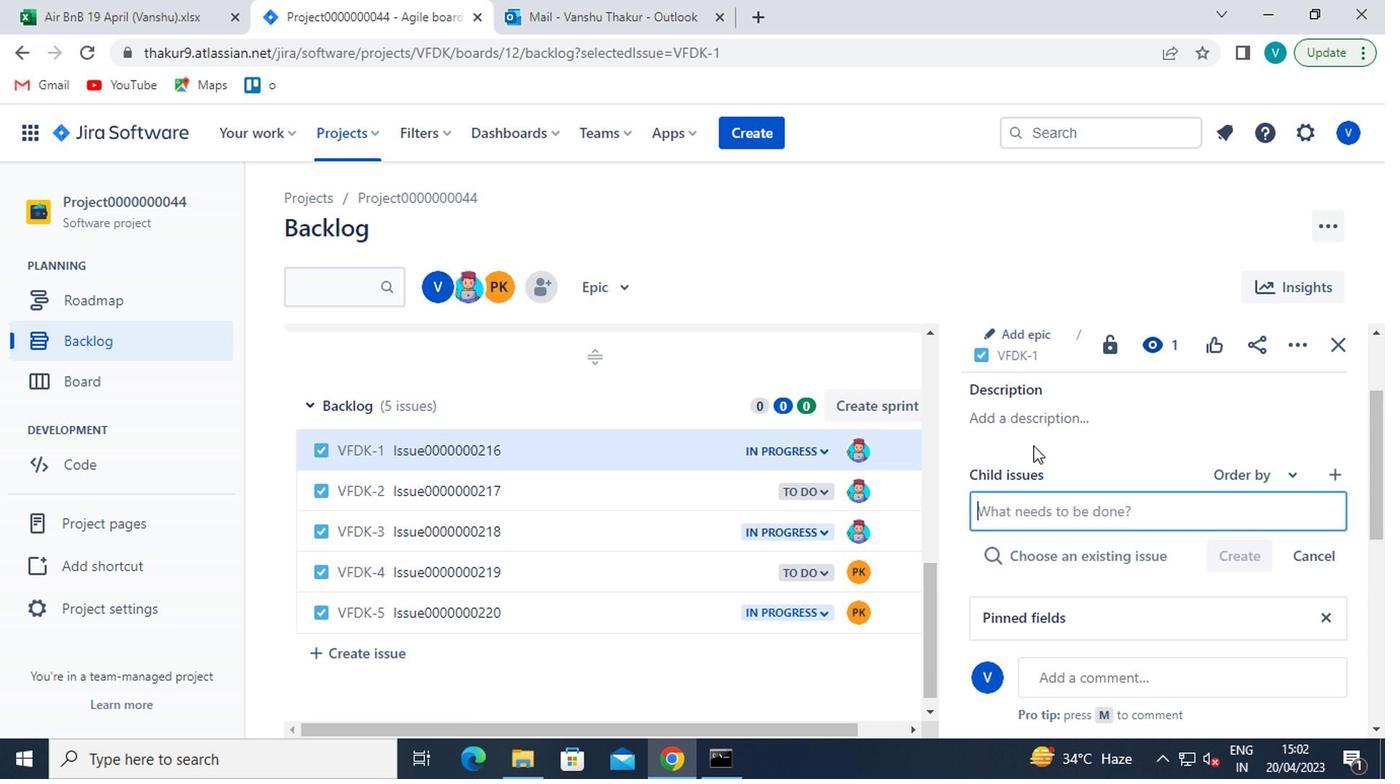 
Action: Mouse pressed left at (1042, 520)
Screenshot: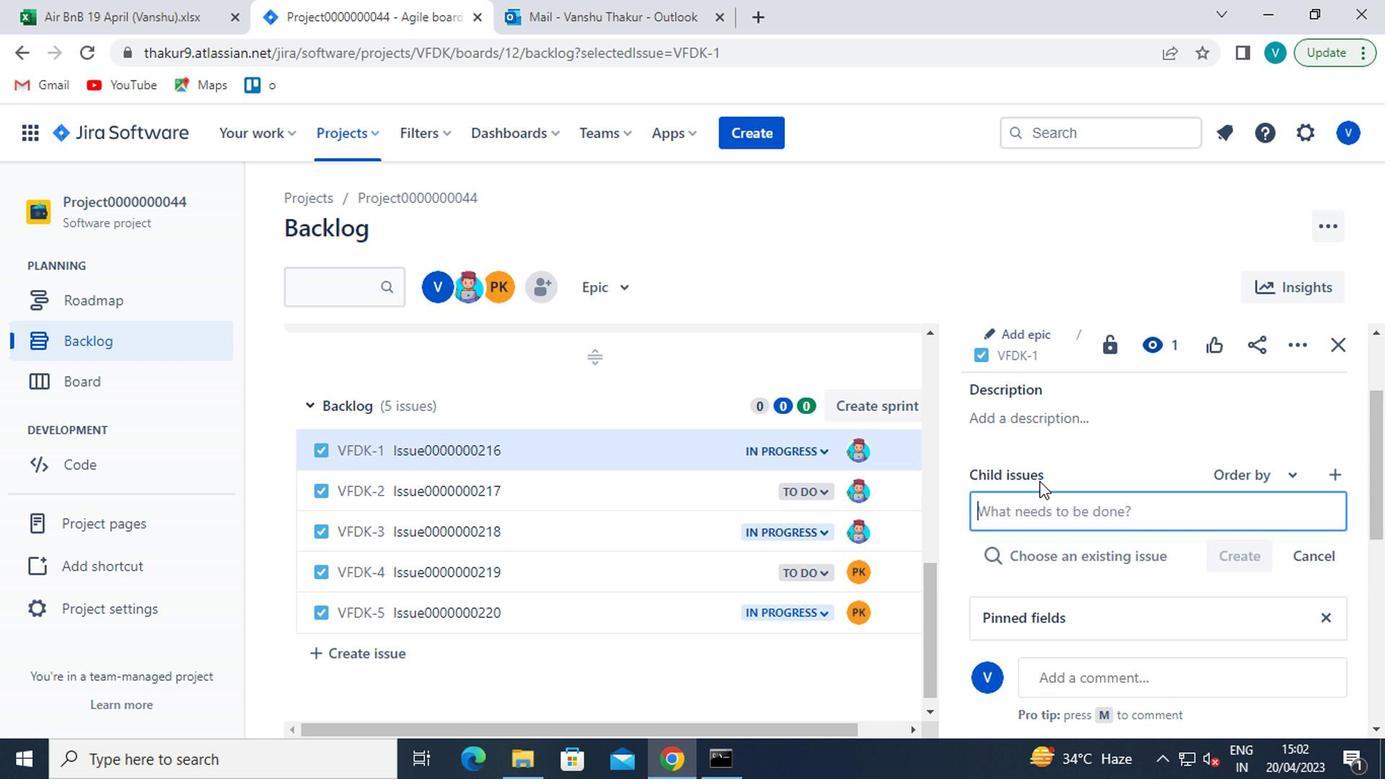 
Action: Key pressed <Key.shift>CHILD<Key.shift>ISSUE0000000431
Screenshot: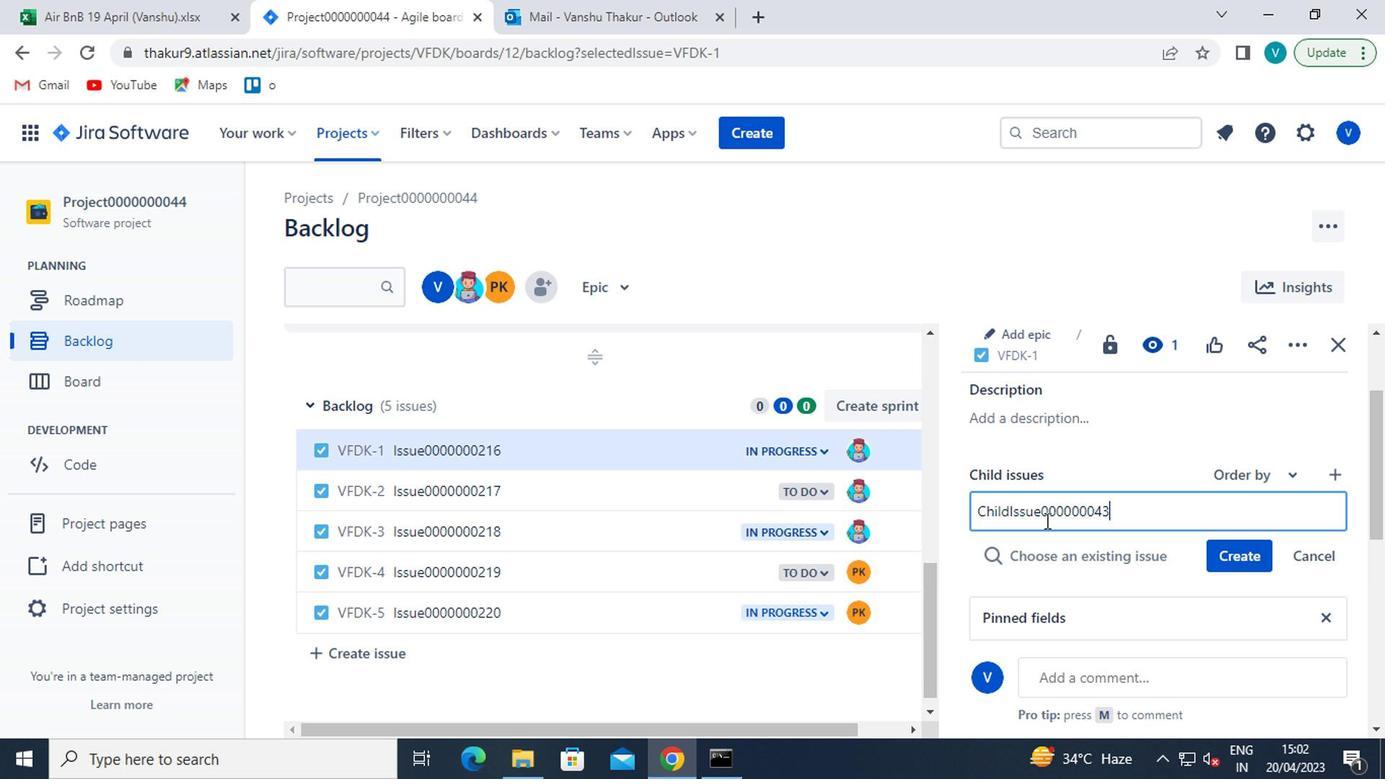 
Action: Mouse moved to (1222, 549)
Screenshot: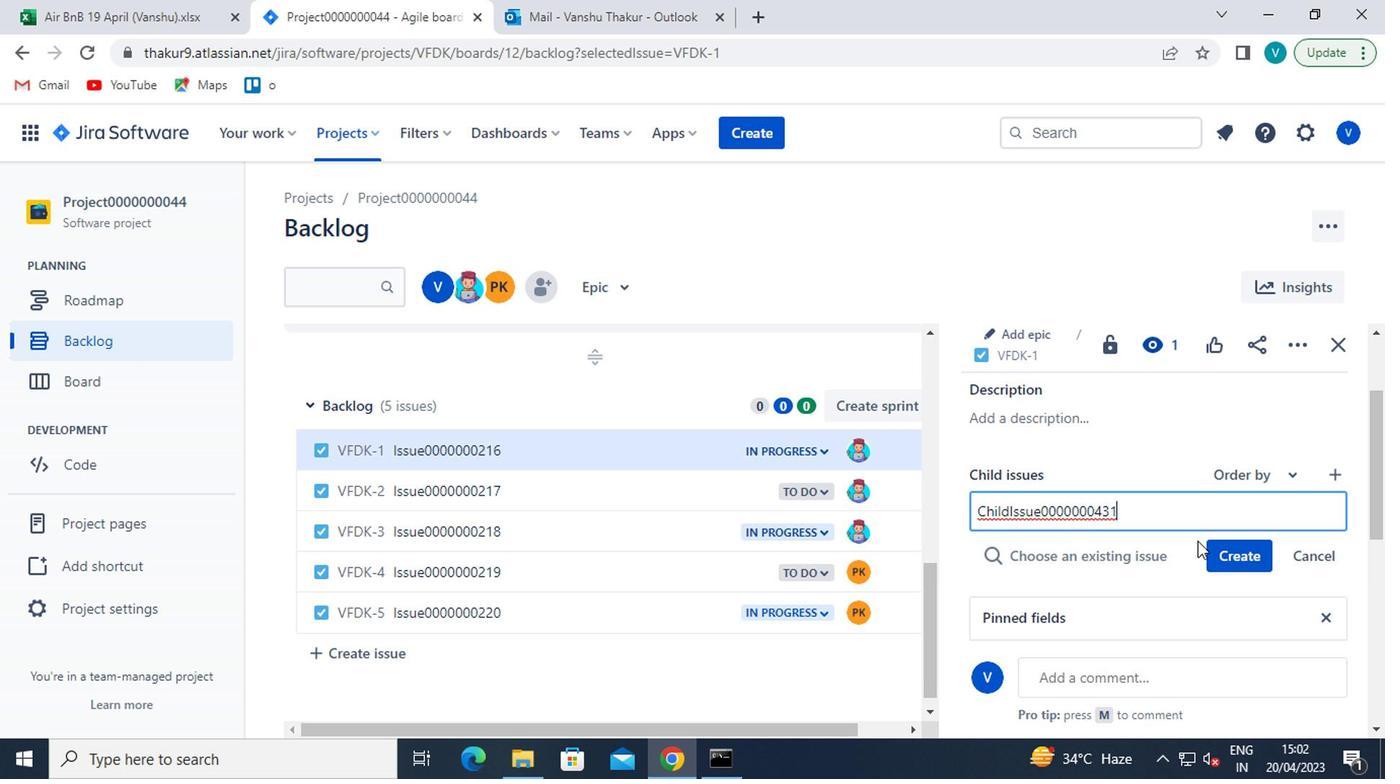 
Action: Mouse pressed left at (1222, 549)
Screenshot: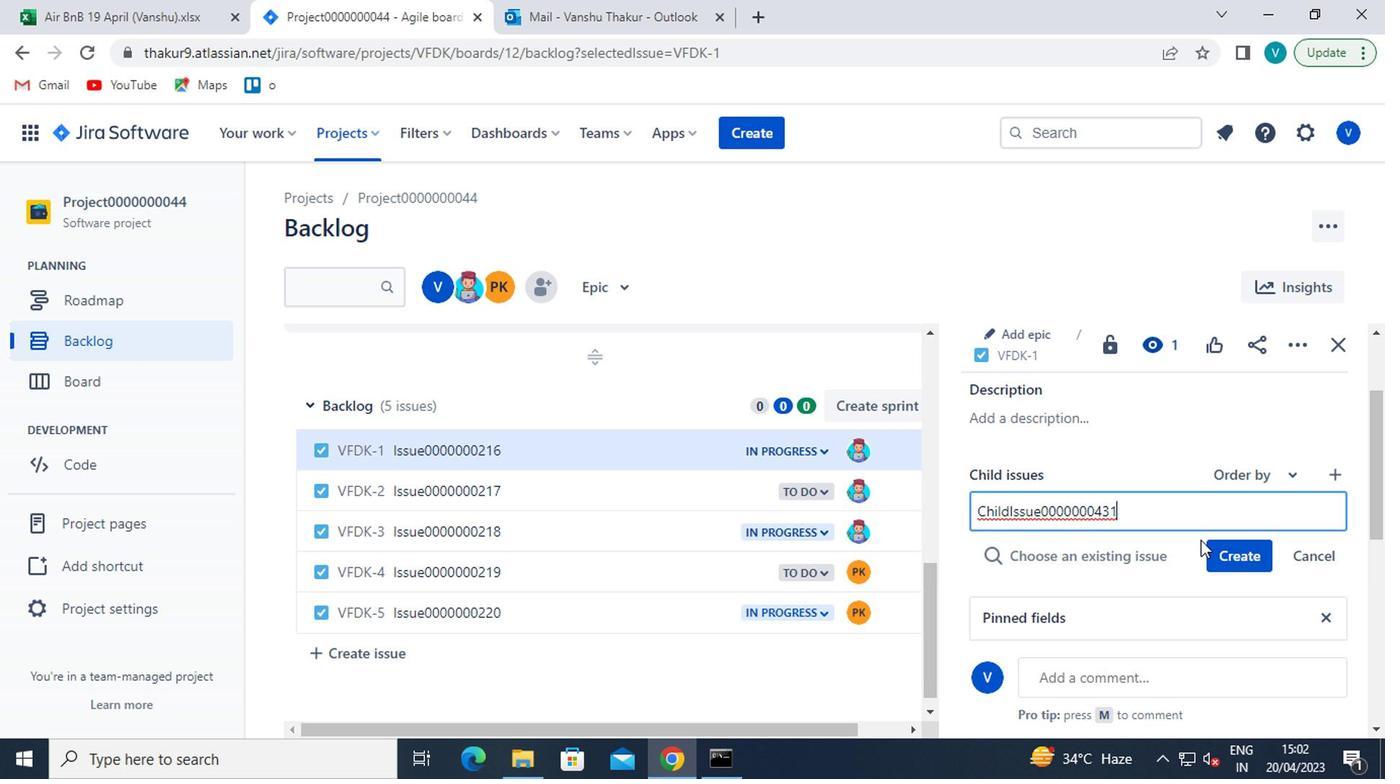
Action: Mouse moved to (1194, 563)
Screenshot: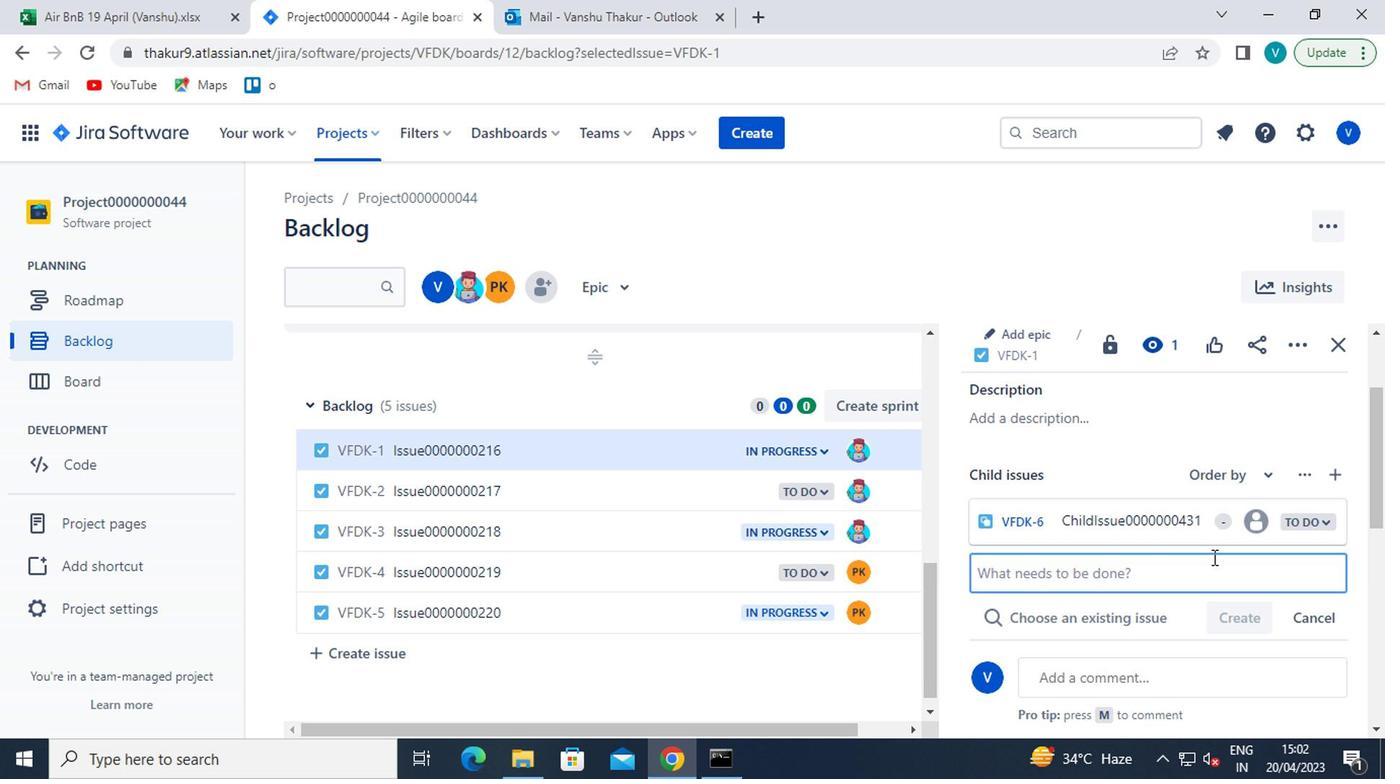 
Action: Mouse pressed left at (1194, 563)
Screenshot: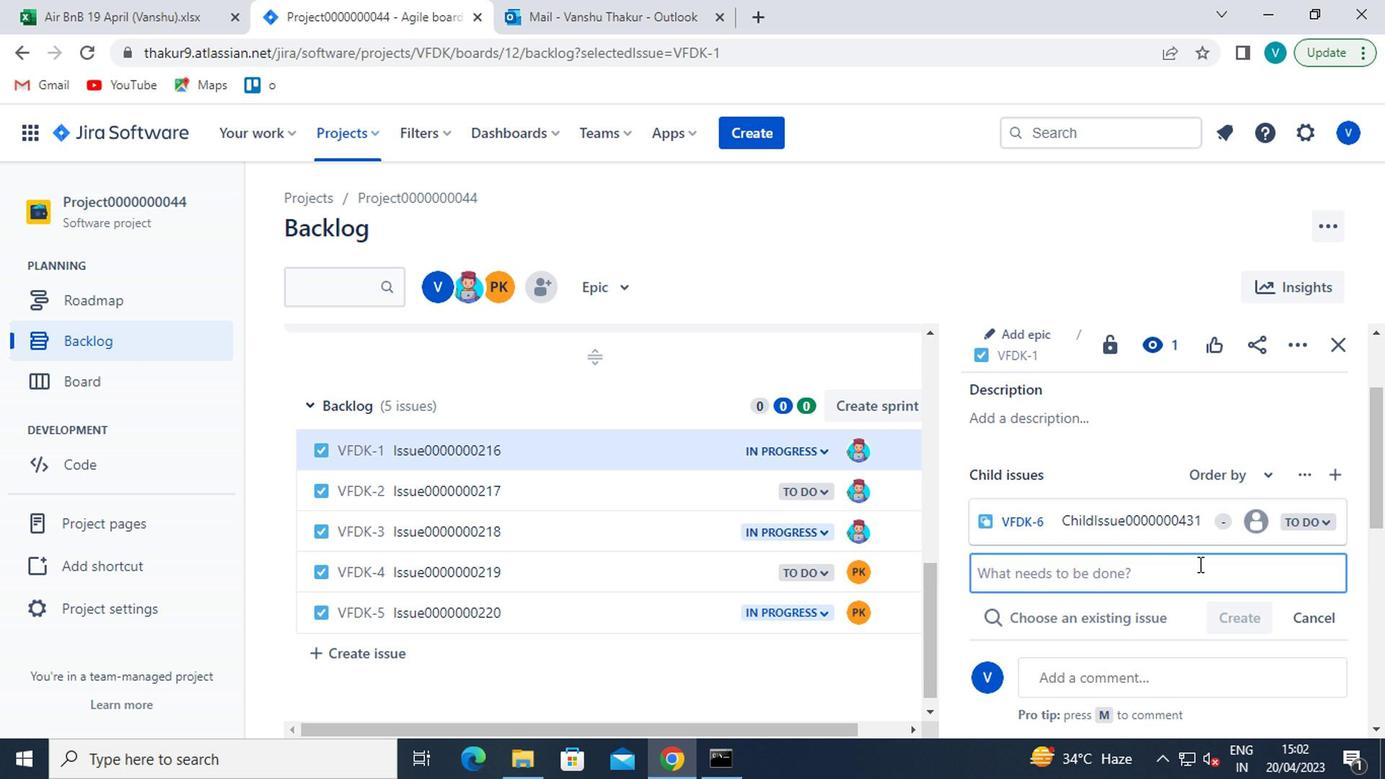 
Action: Key pressed <Key.shift>CHILD<Key.shift>ISSUE432
Screenshot: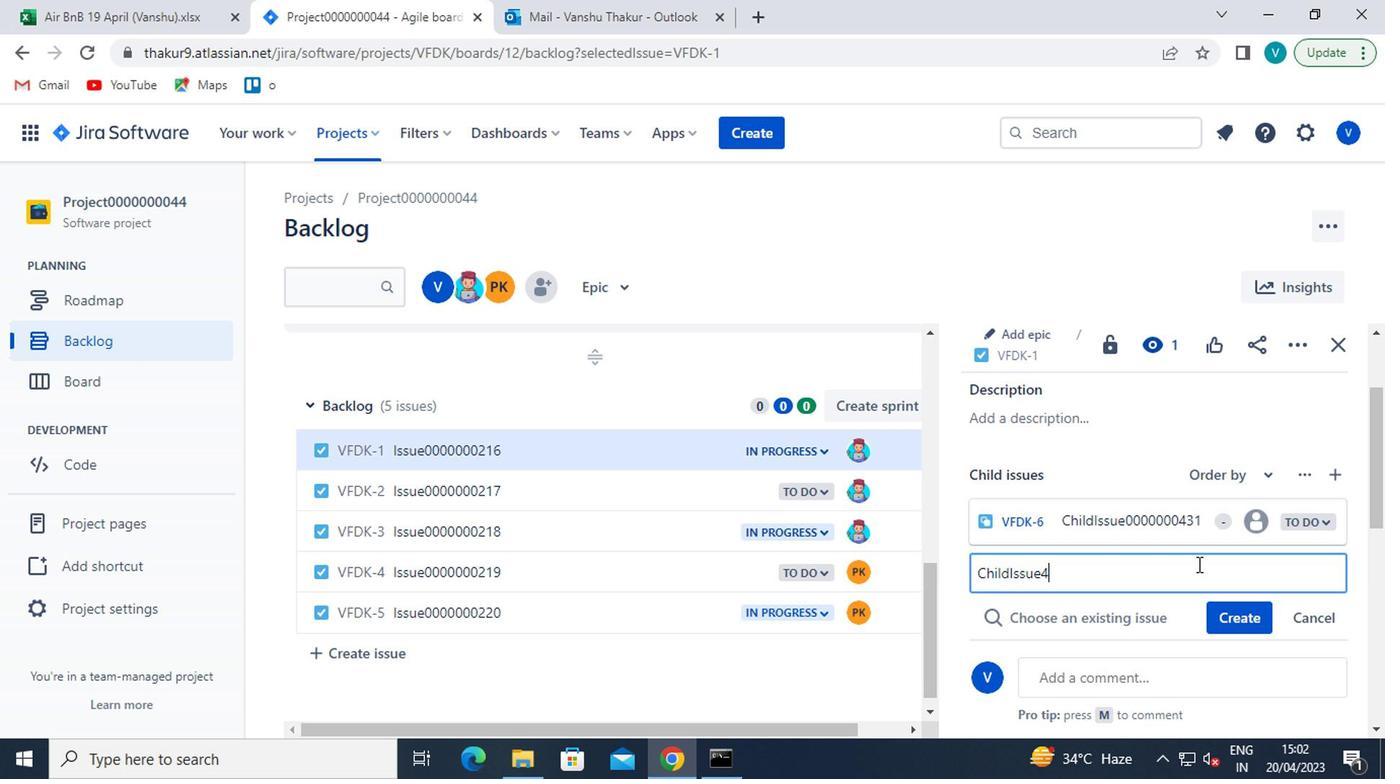 
Action: Mouse moved to (1038, 571)
Screenshot: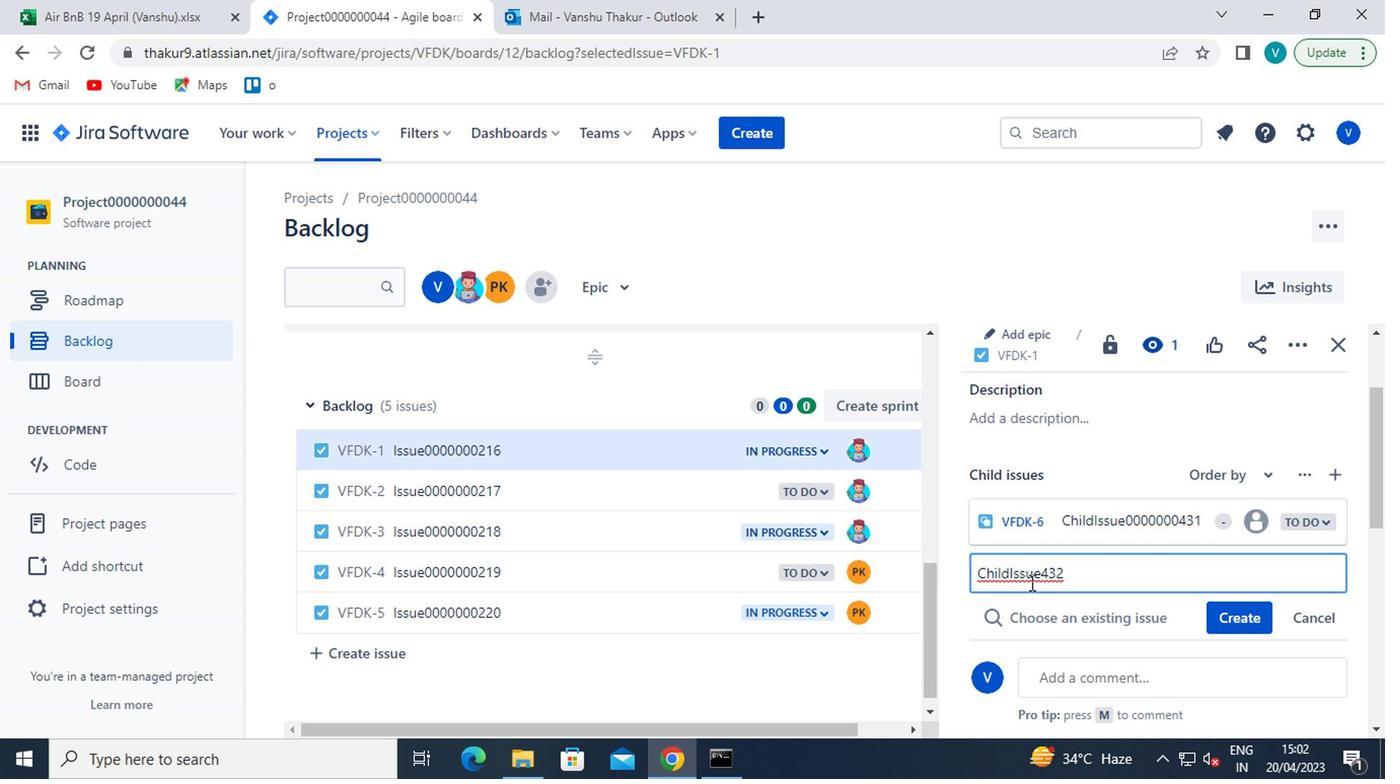 
Action: Mouse pressed left at (1038, 571)
Screenshot: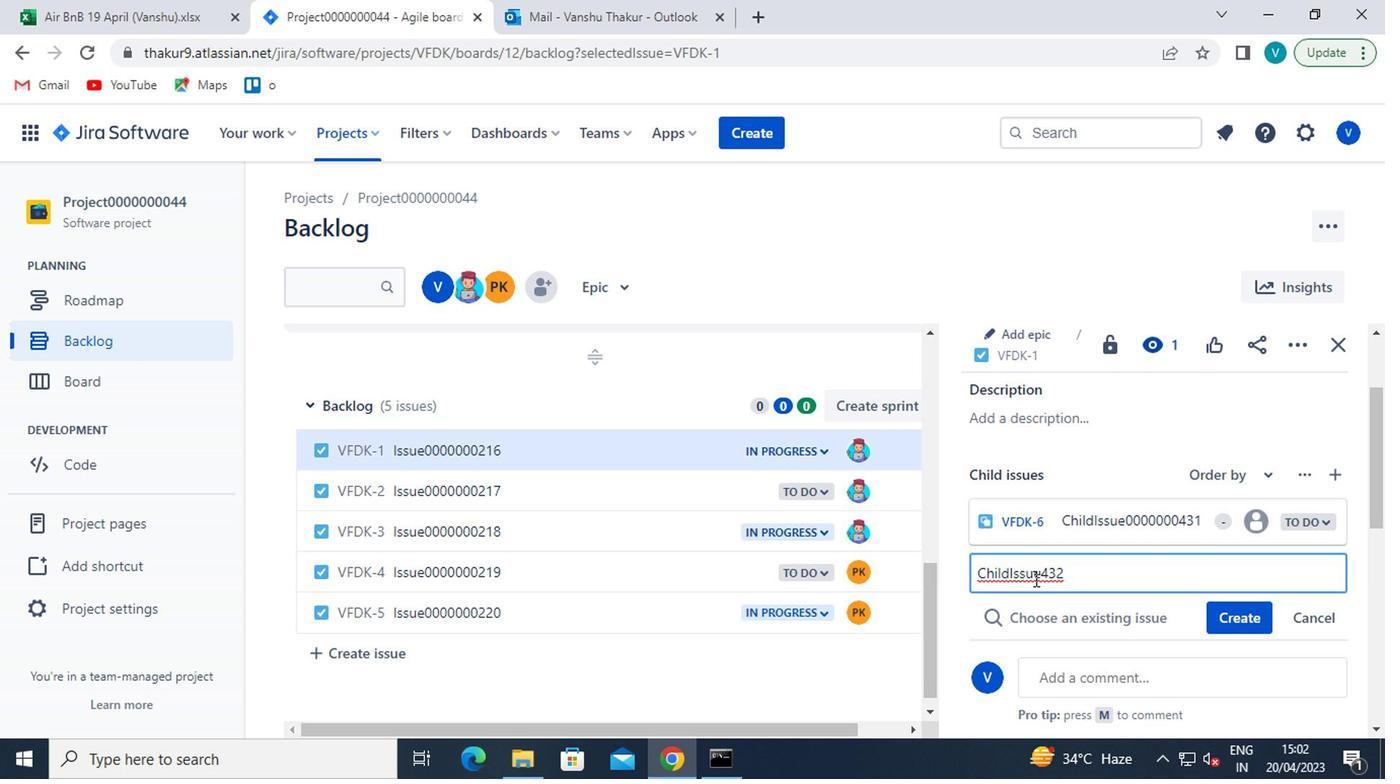 
Action: Mouse moved to (1278, 631)
Screenshot: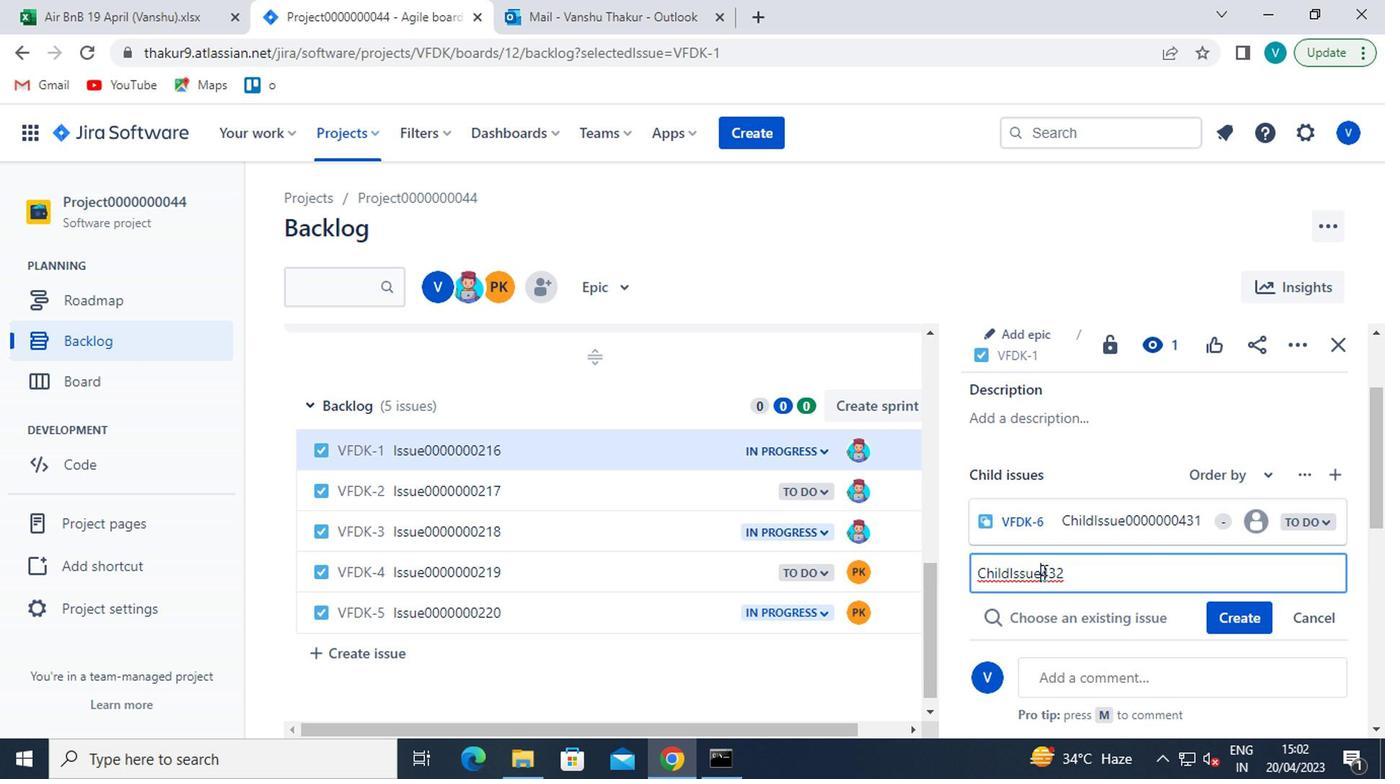 
Action: Key pressed 0000000
Screenshot: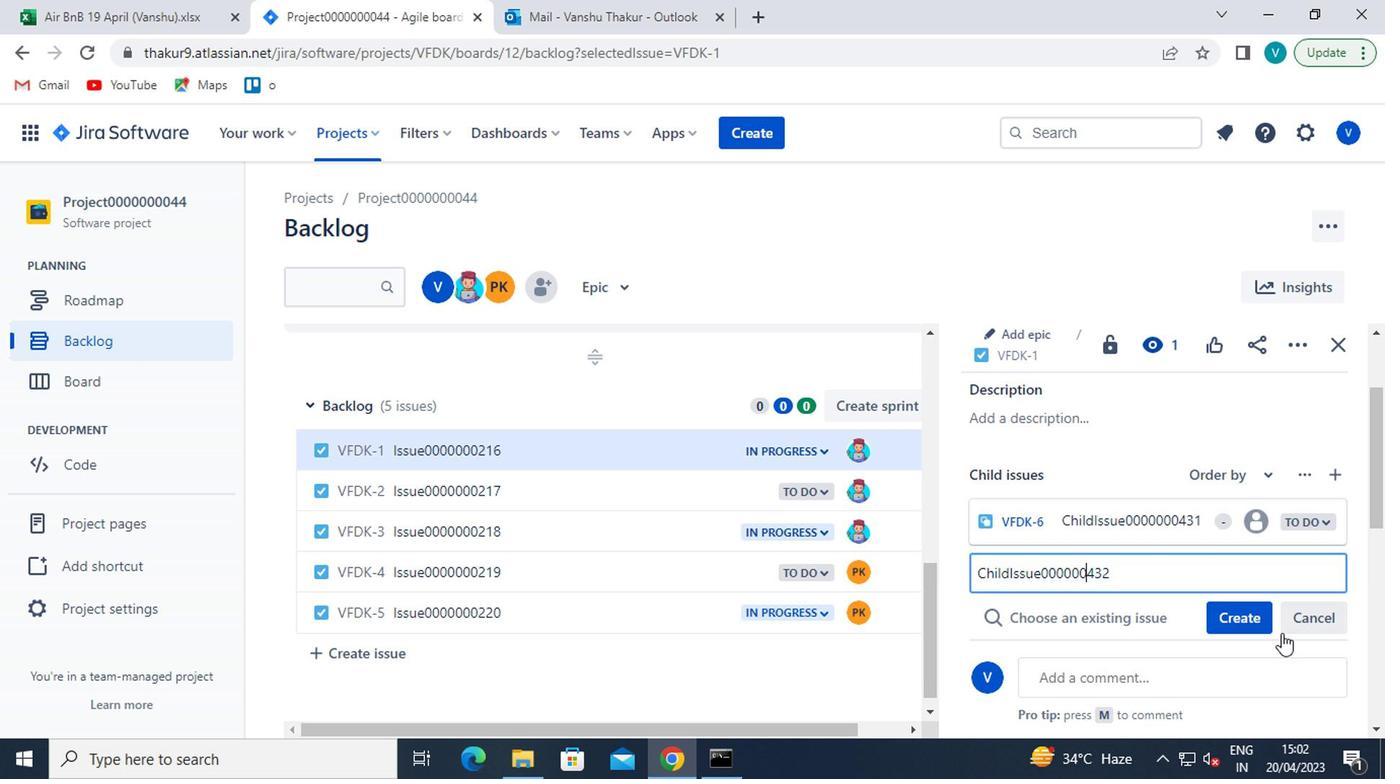 
Action: Mouse moved to (1197, 579)
Screenshot: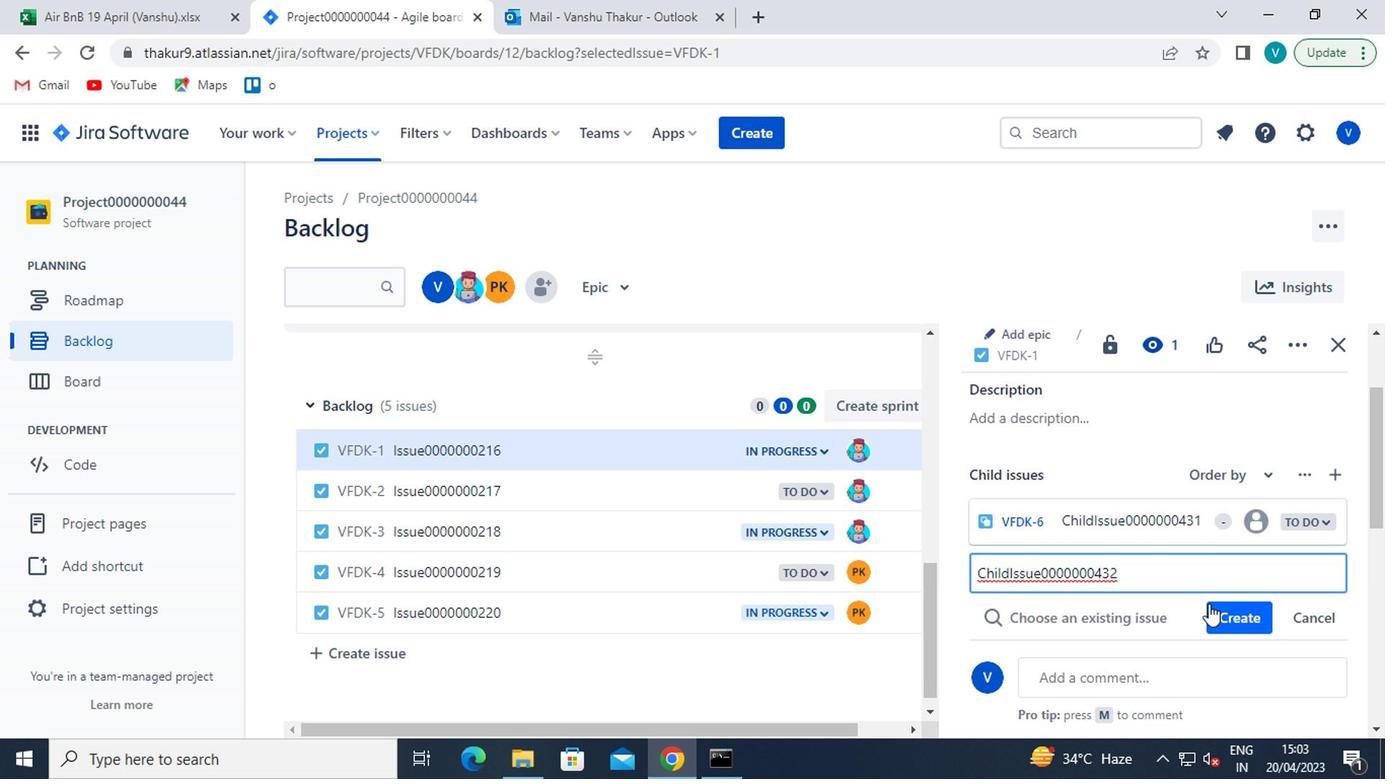 
Action: Mouse pressed left at (1197, 579)
Screenshot: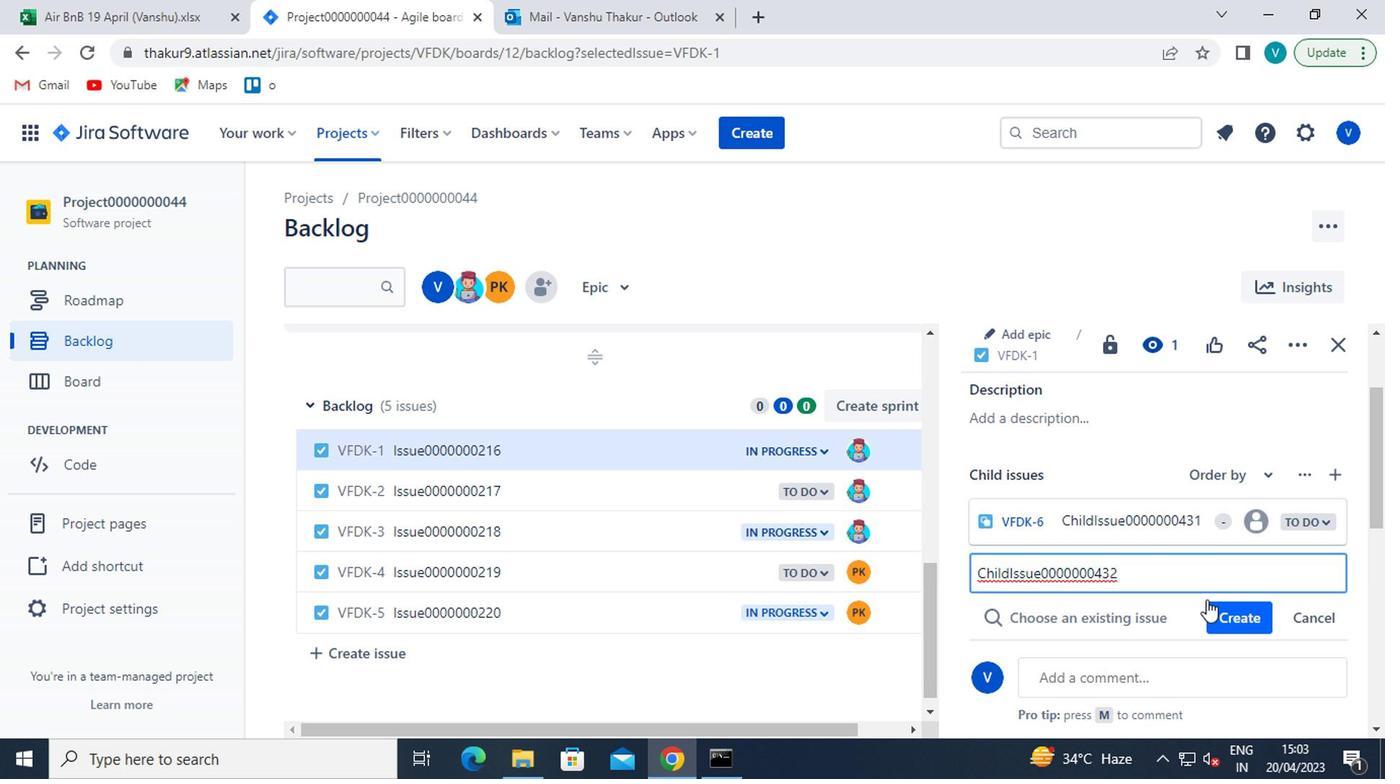 
Action: Mouse moved to (1222, 617)
Screenshot: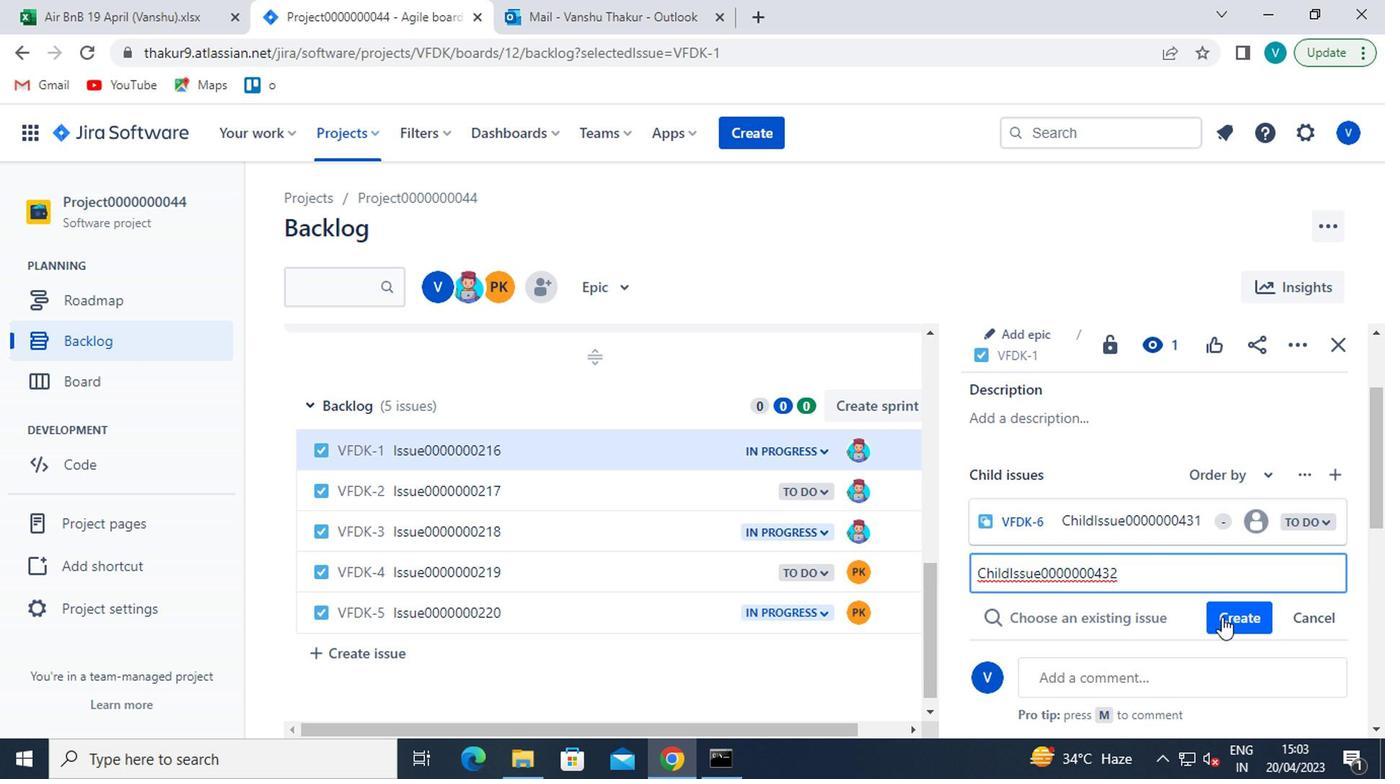 
Action: Mouse pressed left at (1222, 617)
Screenshot: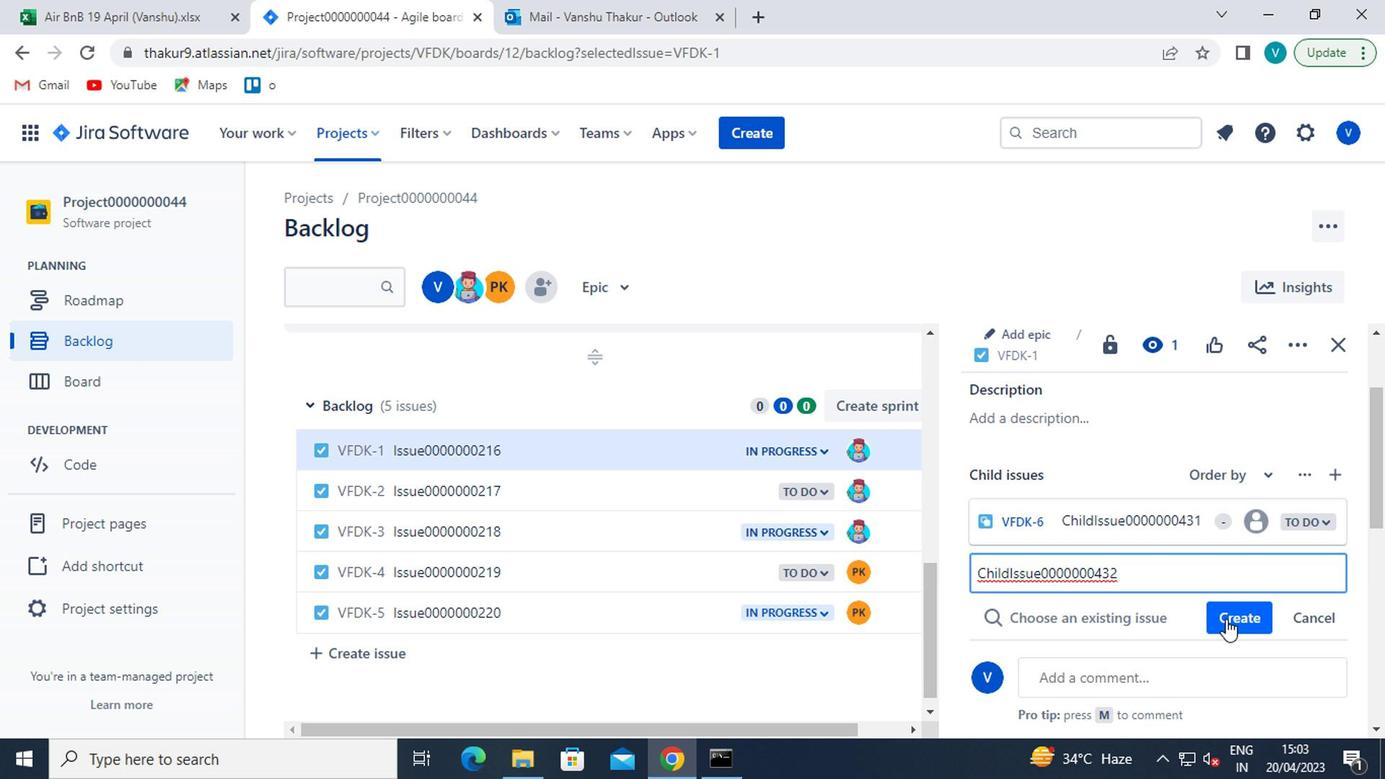
Action: Mouse moved to (443, 492)
Screenshot: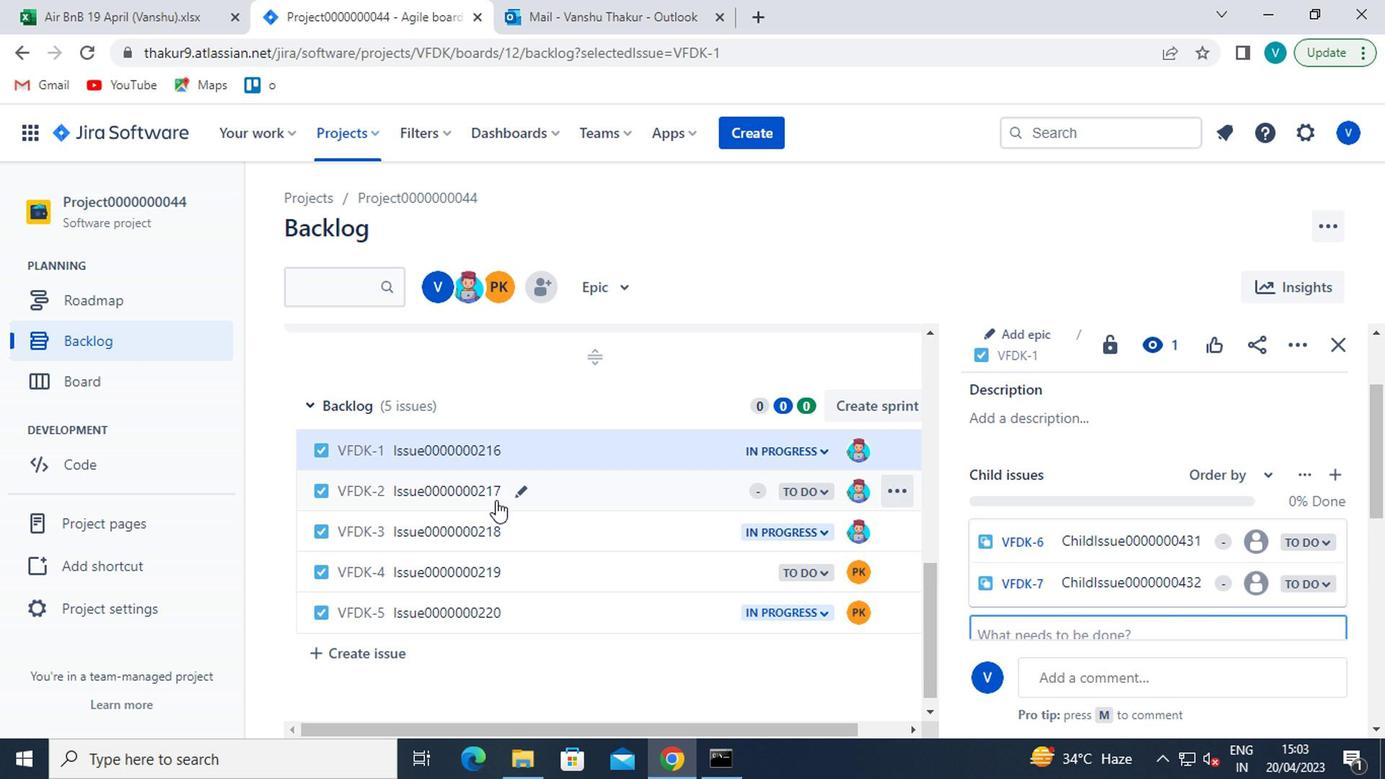 
Action: Mouse pressed left at (443, 492)
Screenshot: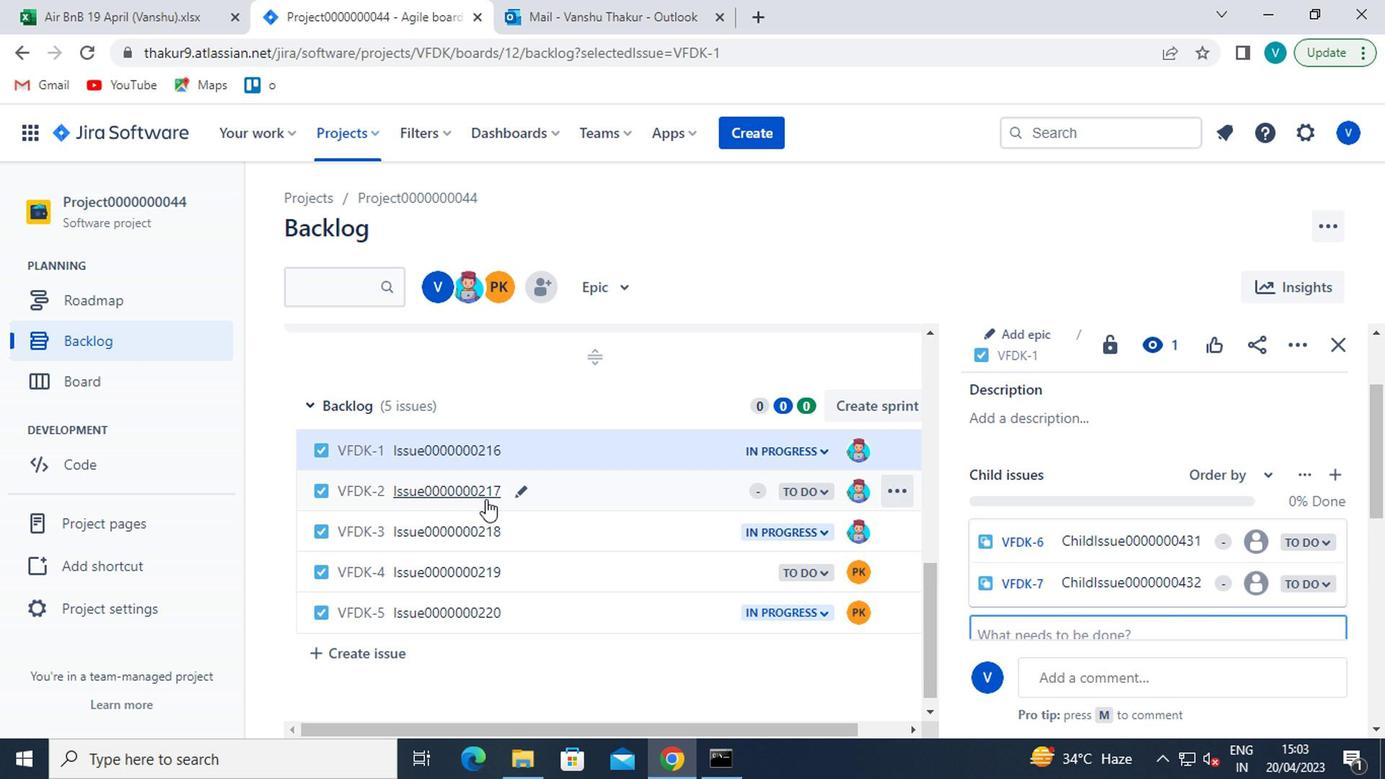 
Action: Mouse moved to (1030, 436)
Screenshot: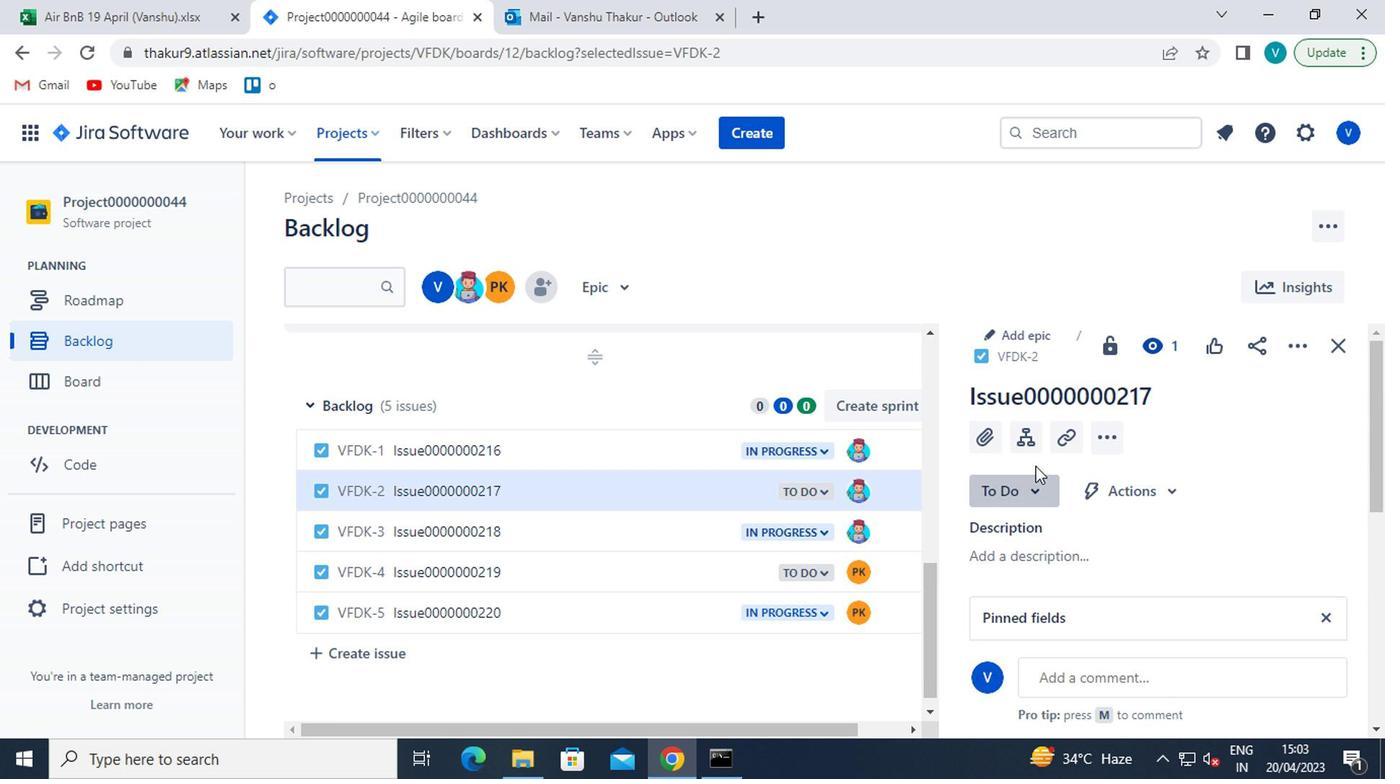 
Action: Mouse pressed left at (1030, 436)
Screenshot: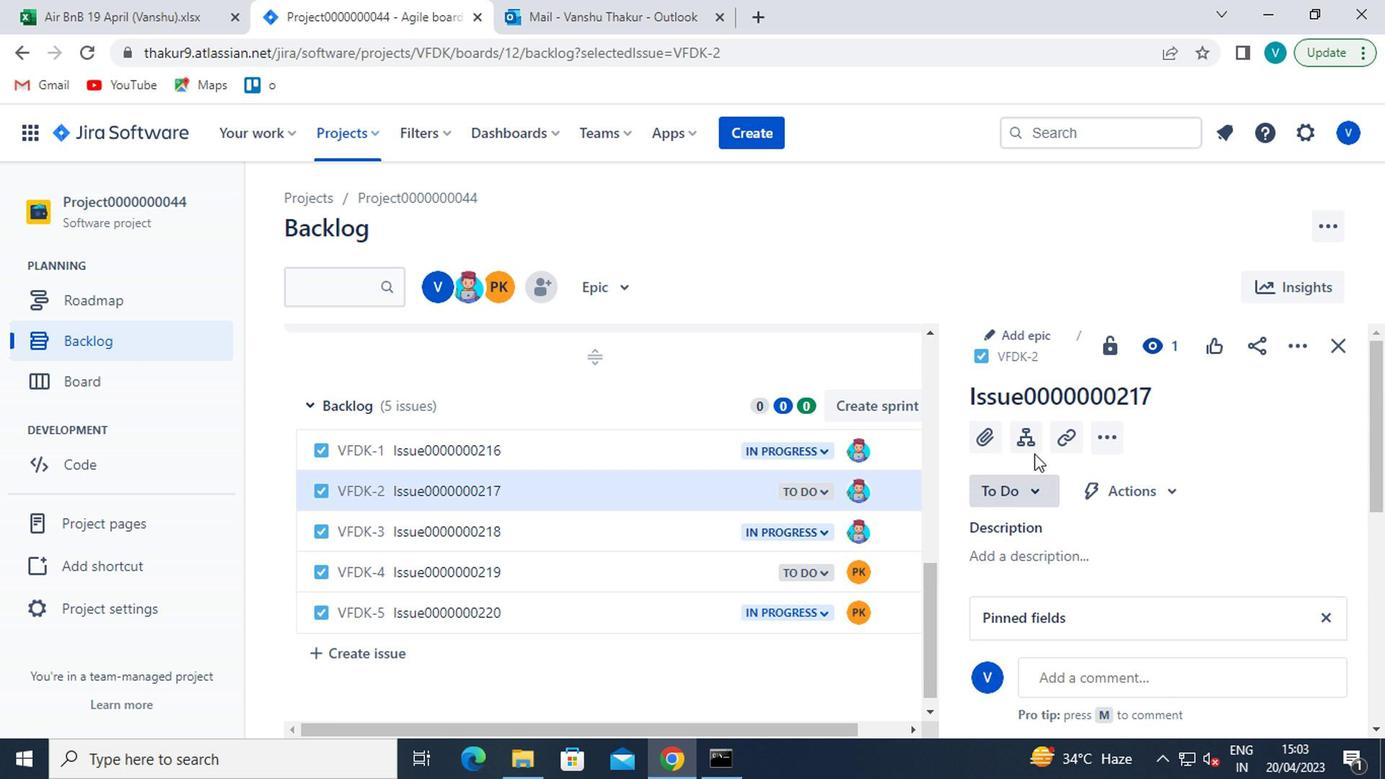 
Action: Mouse moved to (1060, 524)
Screenshot: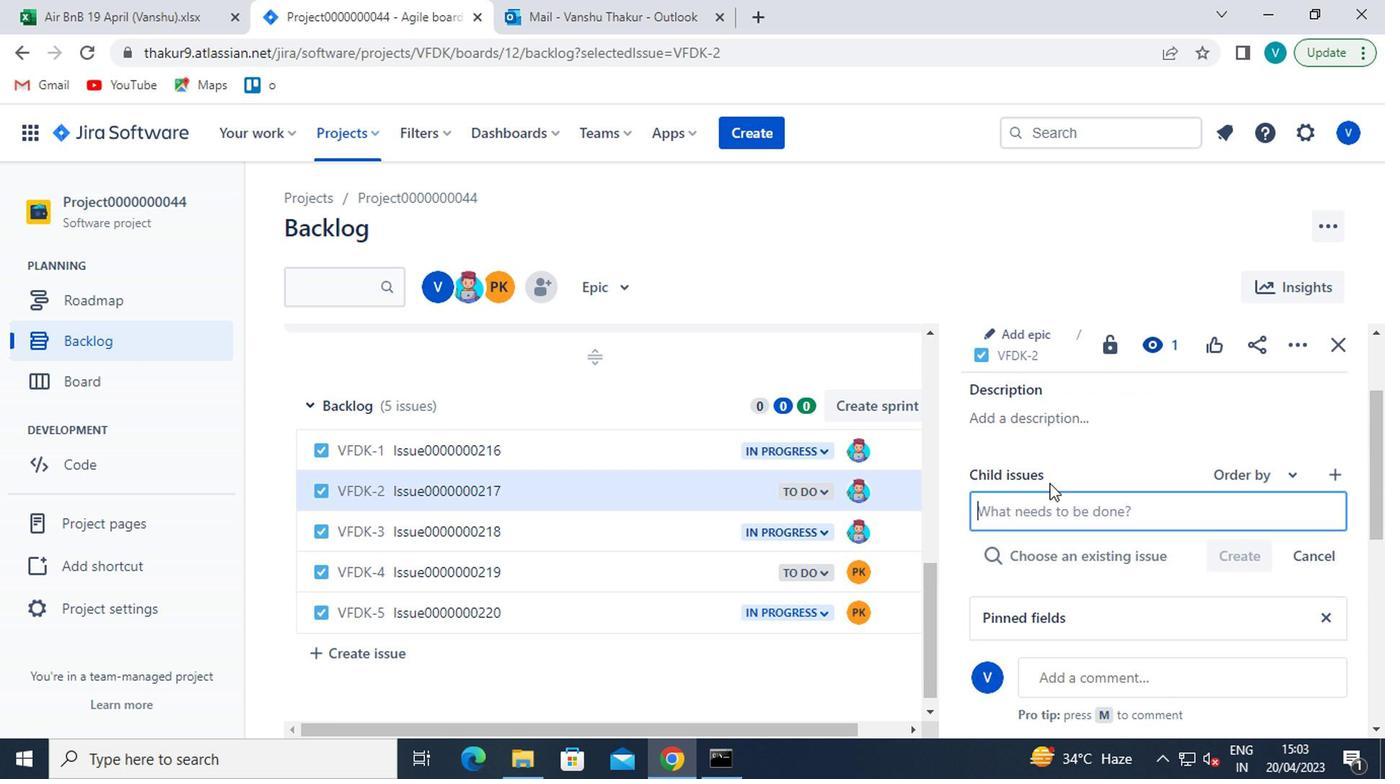 
Action: Mouse pressed left at (1060, 524)
Screenshot: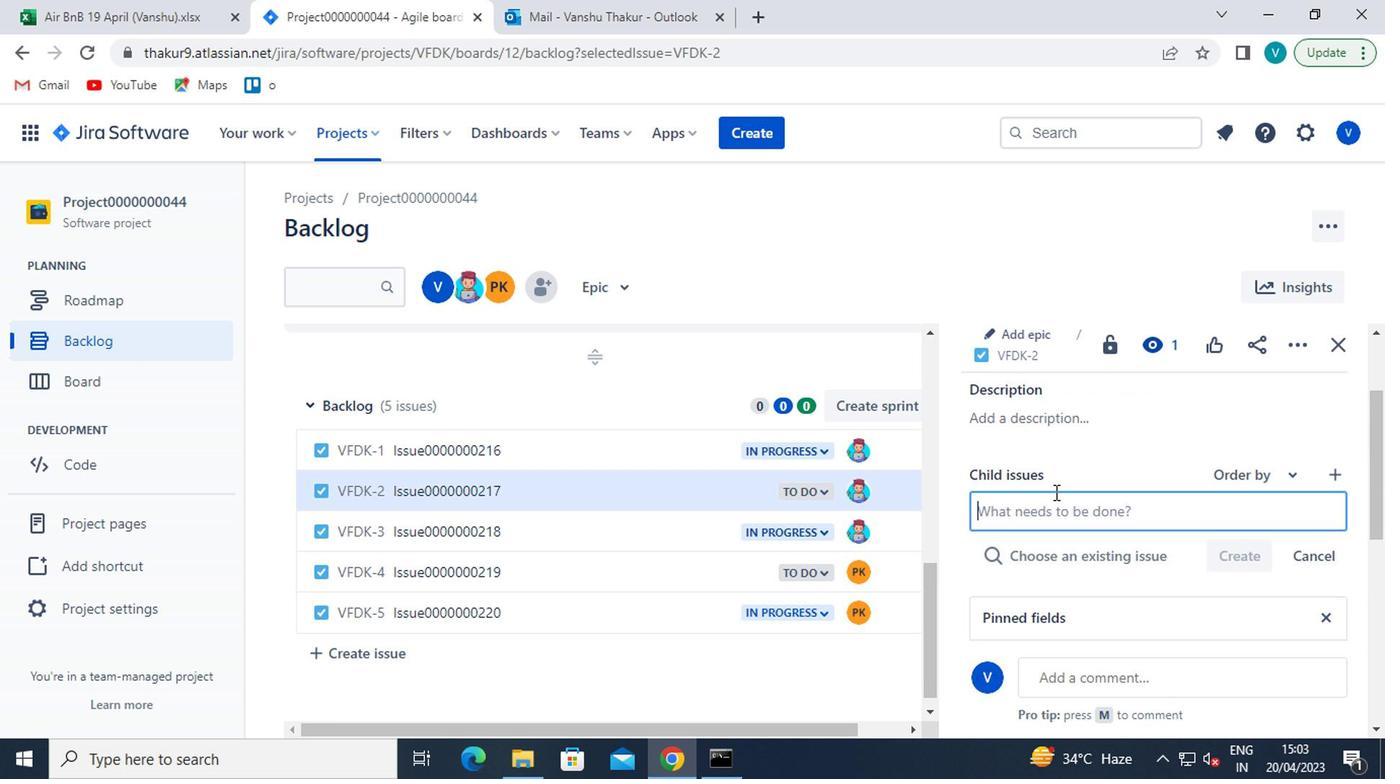 
Action: Key pressed <Key.shift>CHILD<Key.shift>ISSUE0000000433
Screenshot: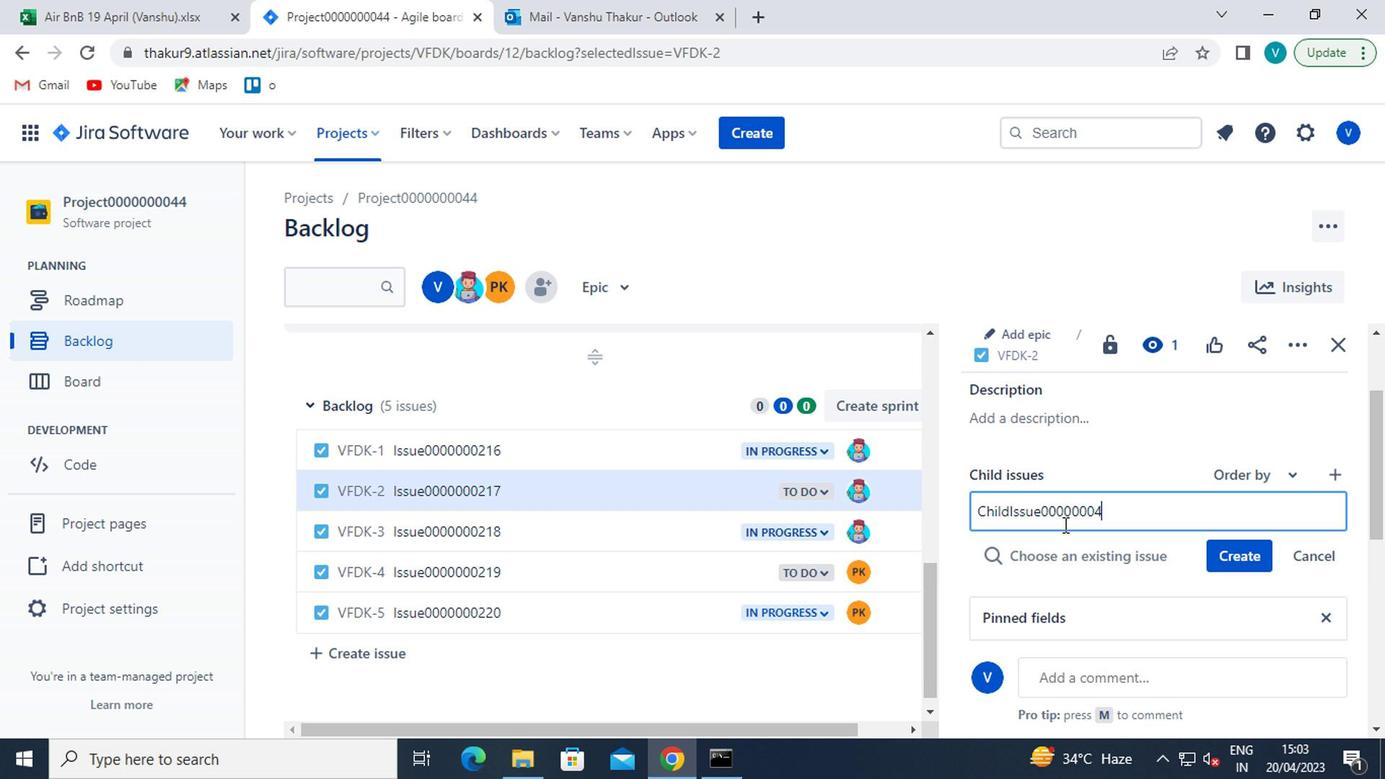 
Action: Mouse moved to (1220, 549)
Screenshot: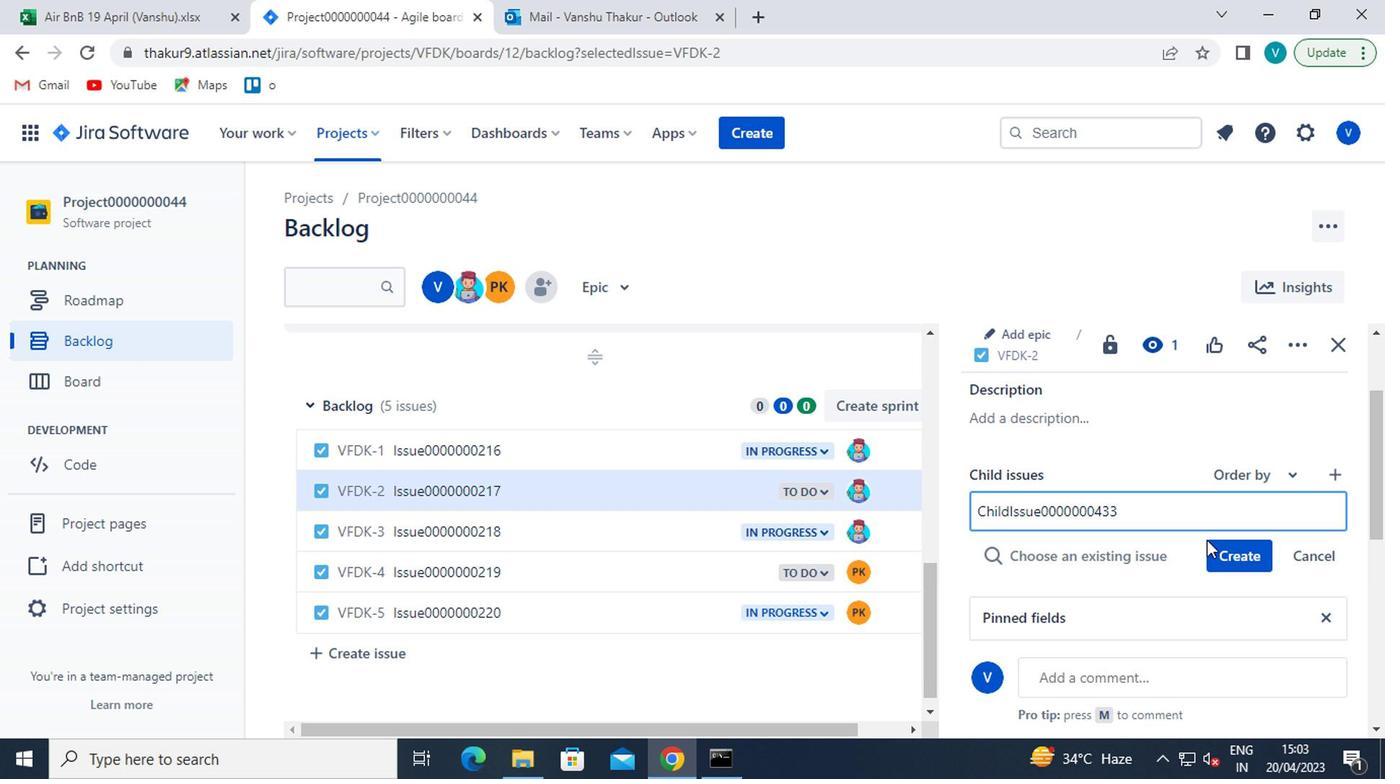 
Action: Mouse pressed left at (1220, 549)
Screenshot: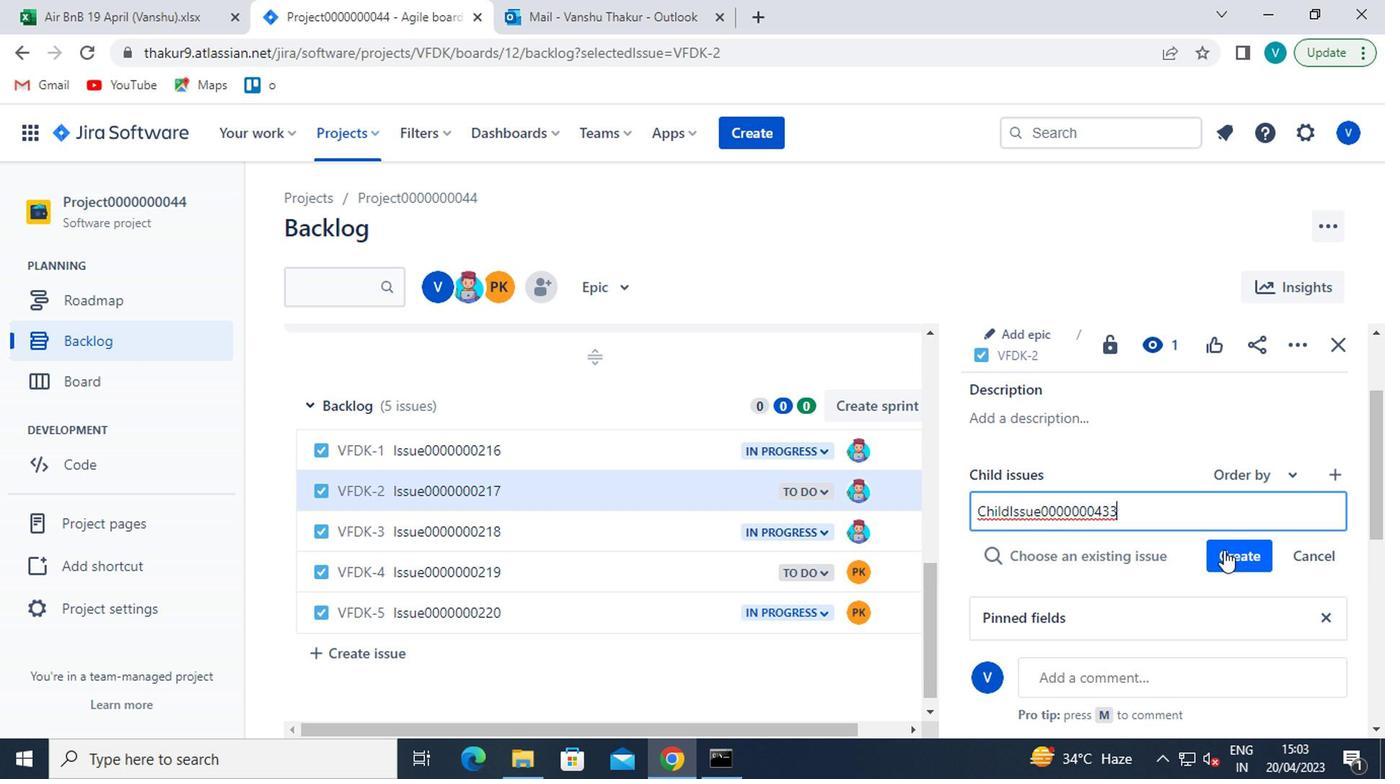 
Action: Mouse moved to (1212, 557)
Screenshot: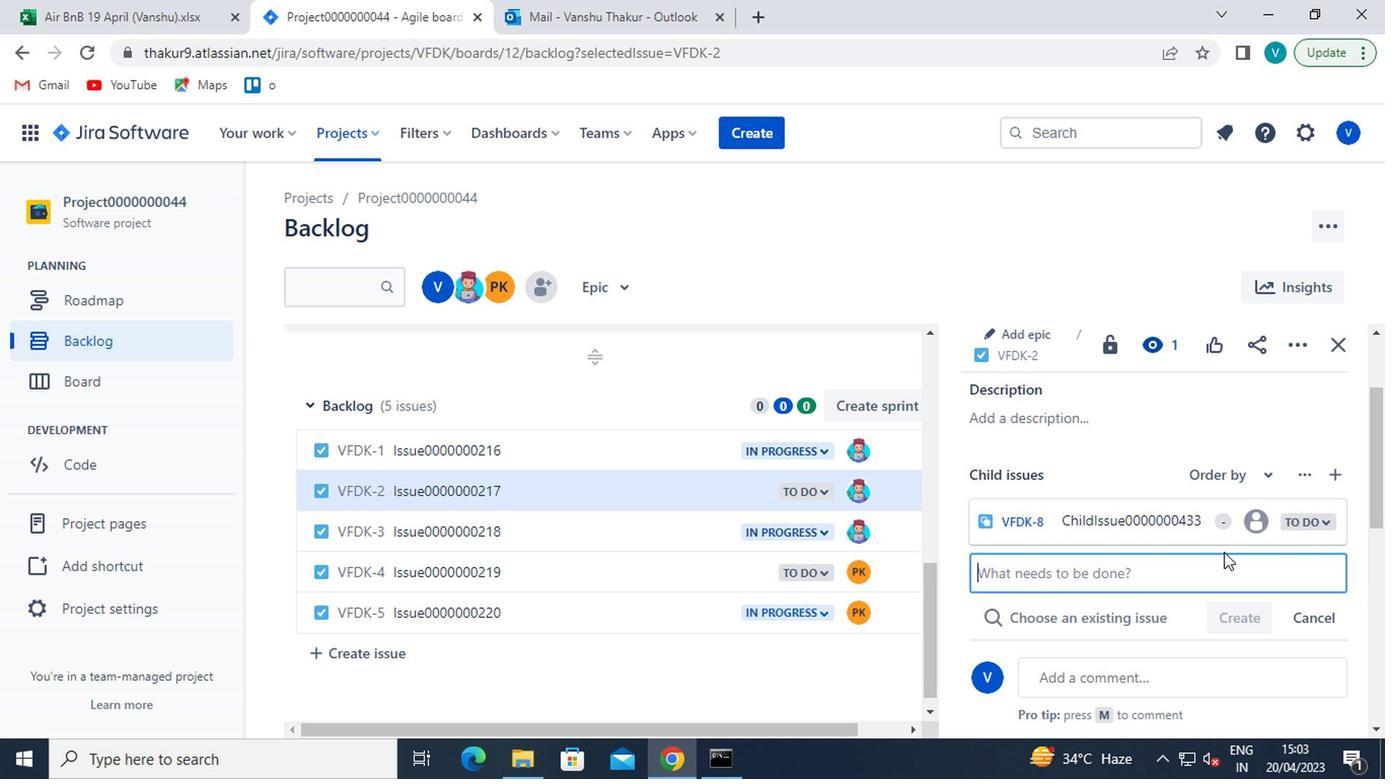 
Action: Key pressed <Key.shift>CHILD<Key.shift>ISSUE0000000434
Screenshot: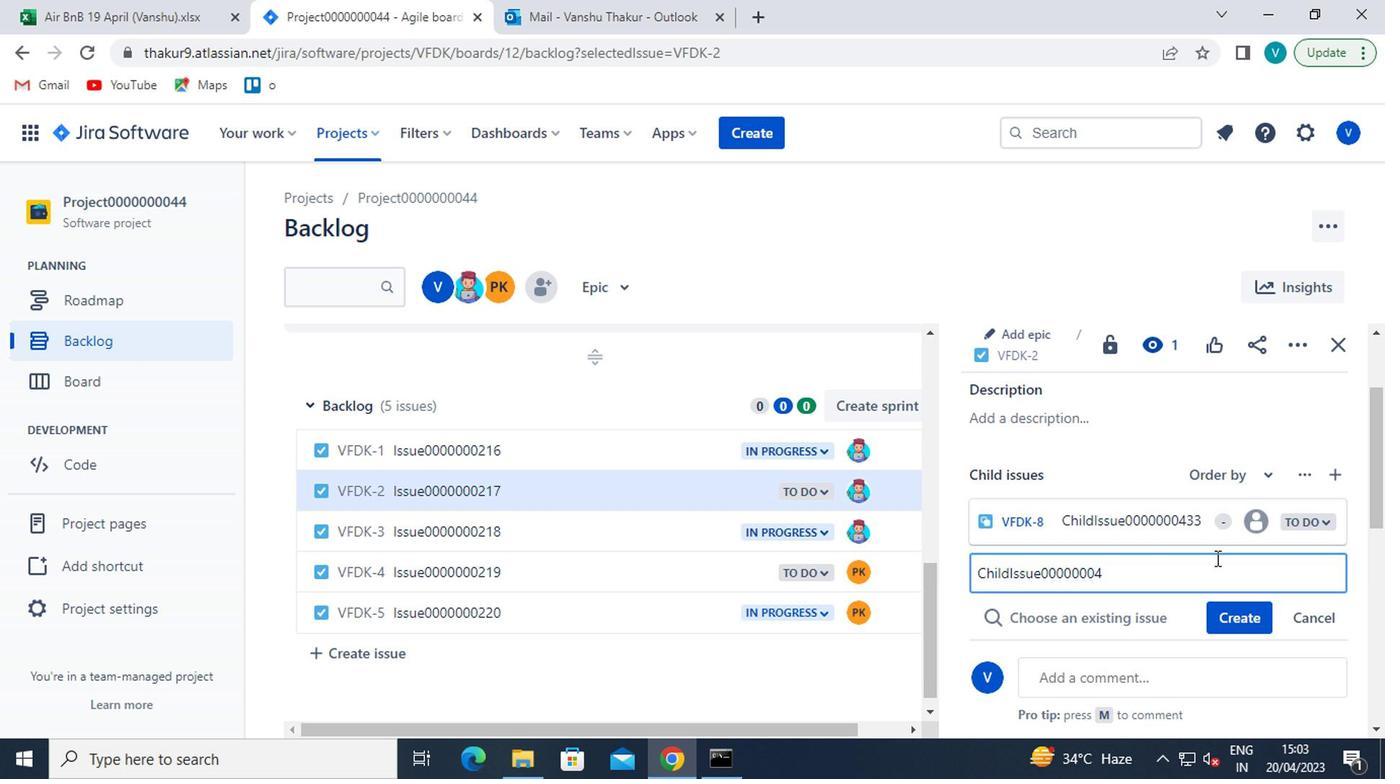 
Action: Mouse moved to (1220, 618)
Screenshot: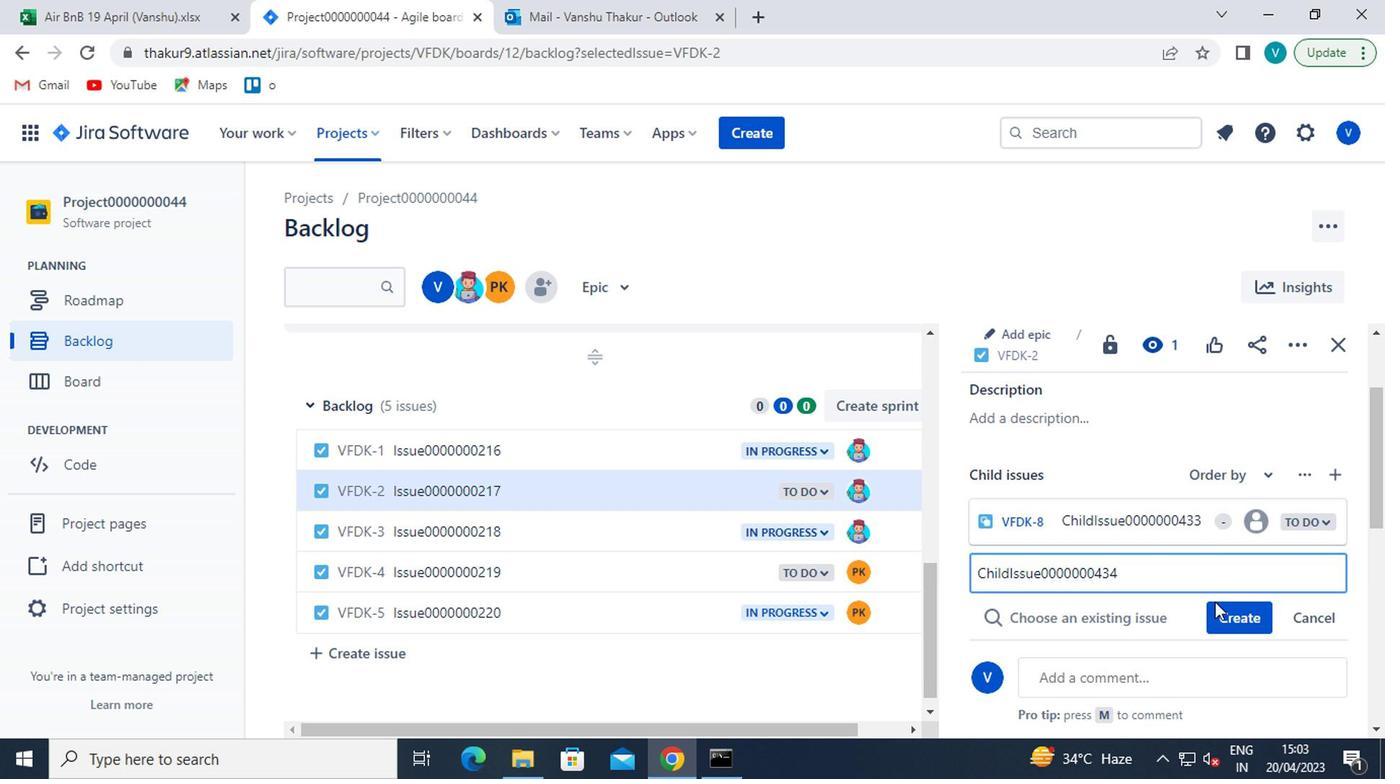 
Action: Mouse pressed left at (1220, 618)
Screenshot: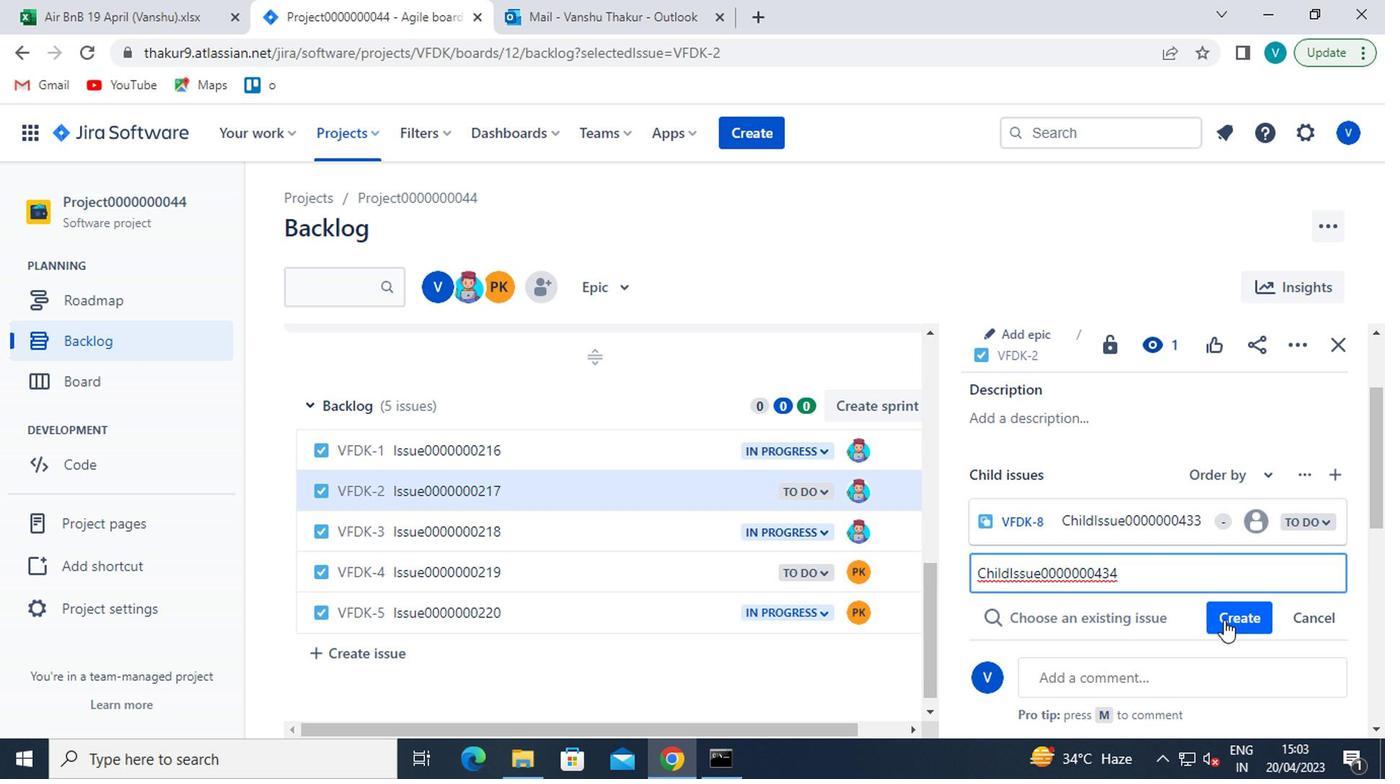 
